 Task: Search one way flight ticket for 1 adult, 6 children, 1 infant in seat and 1 infant on lap in business from Prescott: Prescott Municipal Airport (ernest A. Love Field) to Springfield: Abraham Lincoln Capital Airport on 5-2-2023. Choice of flights is Emirates. Number of bags: 2 carry on bags. Price is upto 100000. Outbound departure time preference is 12:30.
Action: Mouse moved to (315, 306)
Screenshot: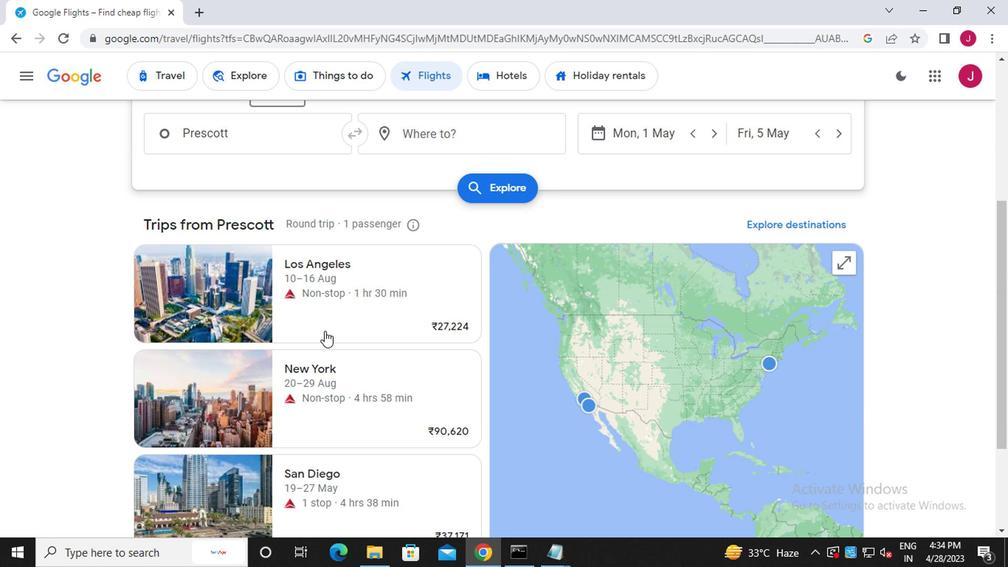 
Action: Mouse scrolled (315, 307) with delta (0, 0)
Screenshot: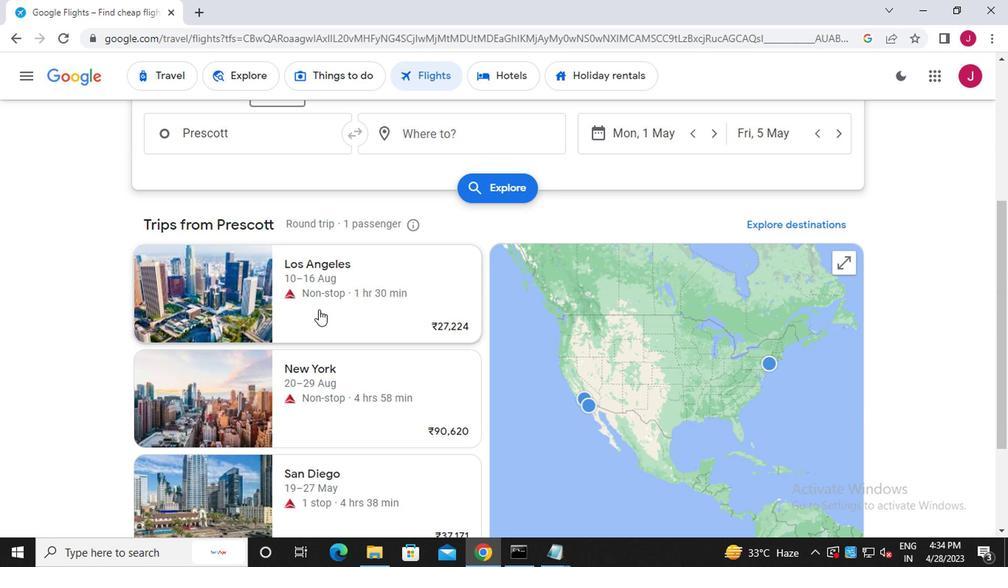 
Action: Mouse scrolled (315, 307) with delta (0, 0)
Screenshot: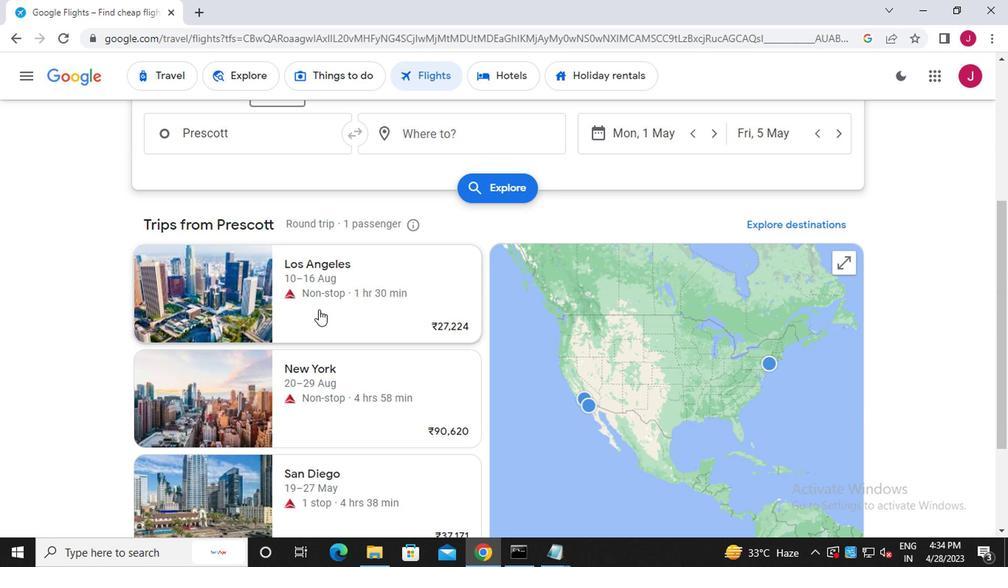 
Action: Mouse scrolled (315, 307) with delta (0, 0)
Screenshot: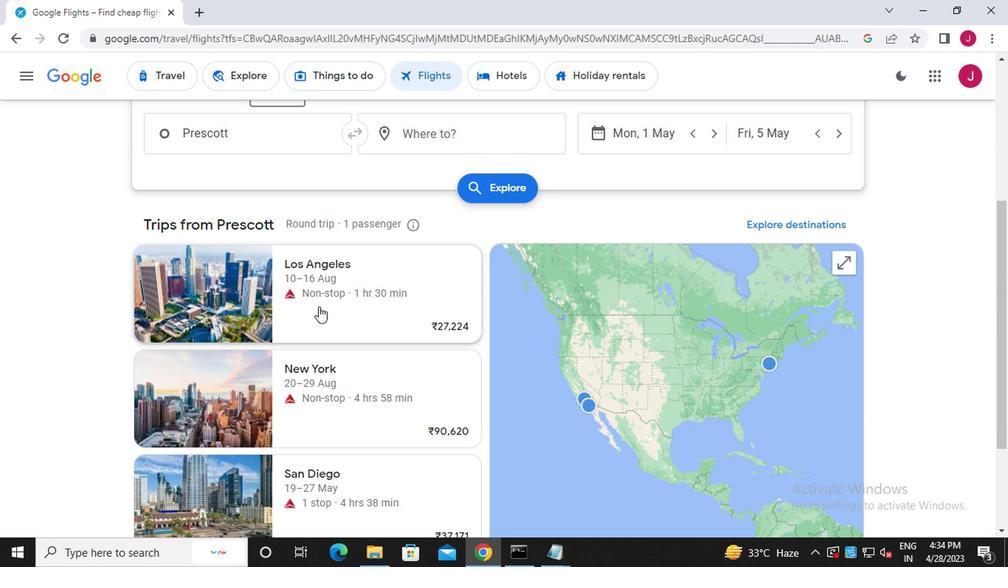 
Action: Mouse moved to (218, 313)
Screenshot: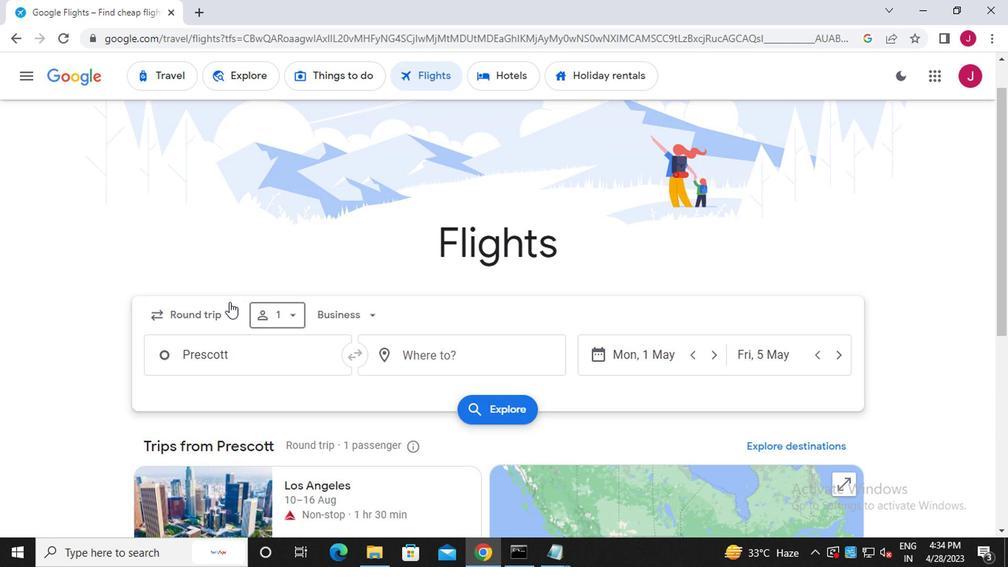 
Action: Mouse scrolled (218, 312) with delta (0, 0)
Screenshot: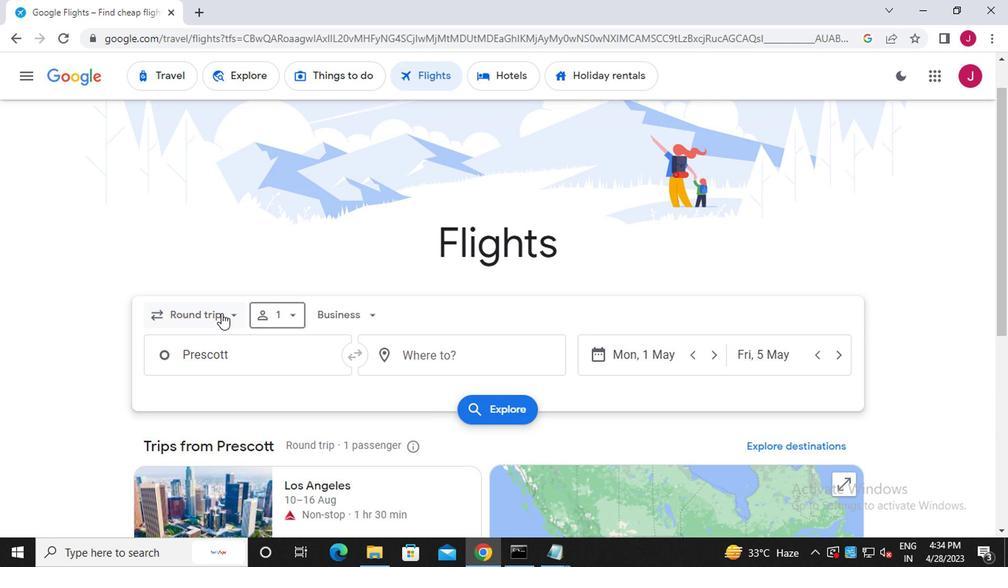 
Action: Mouse moved to (223, 245)
Screenshot: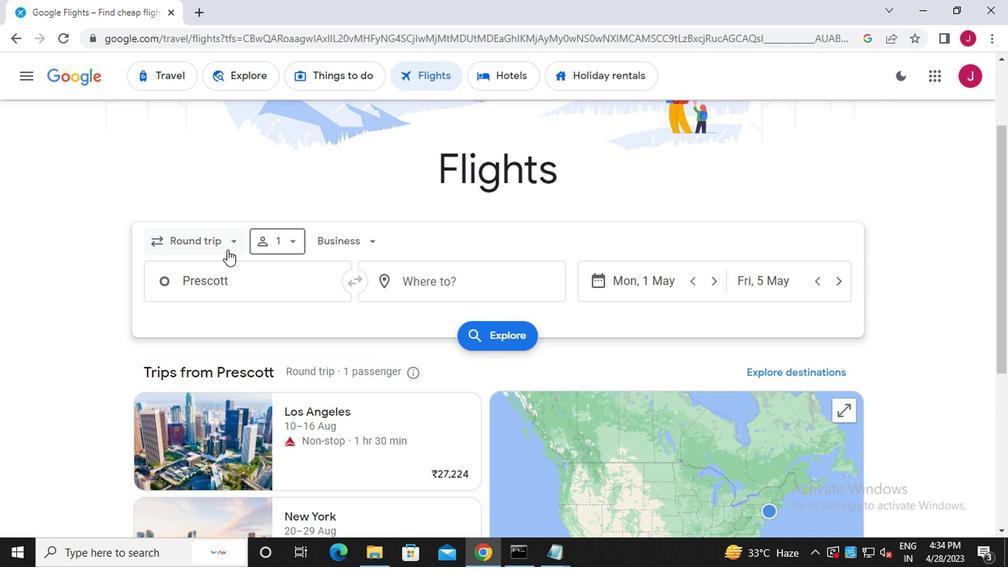 
Action: Mouse pressed left at (223, 245)
Screenshot: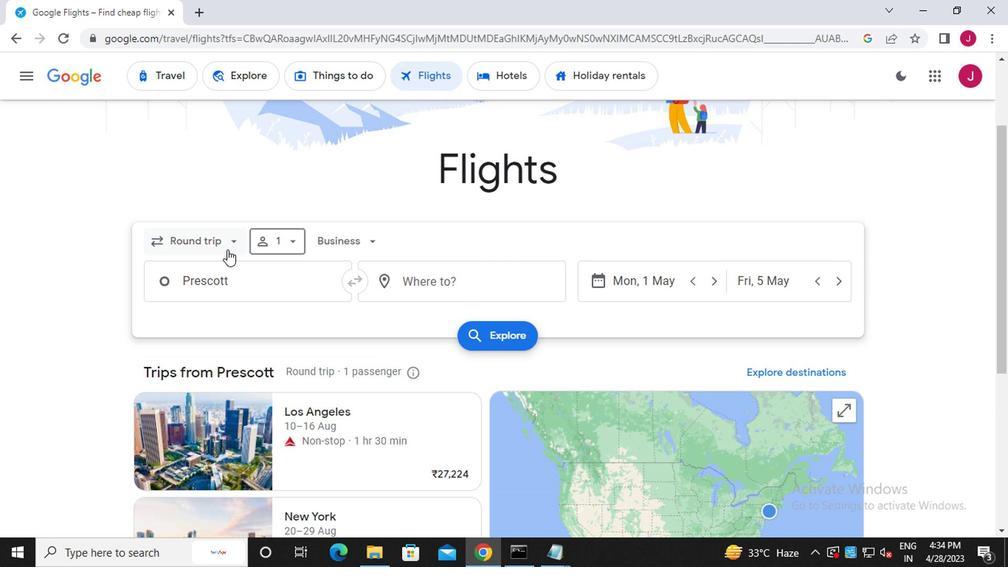
Action: Mouse moved to (221, 304)
Screenshot: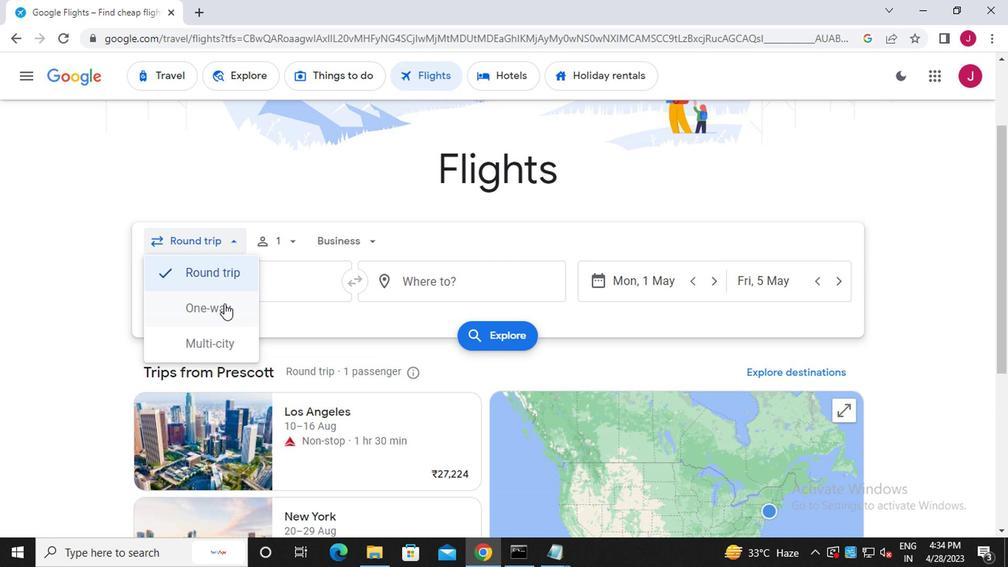 
Action: Mouse pressed left at (221, 304)
Screenshot: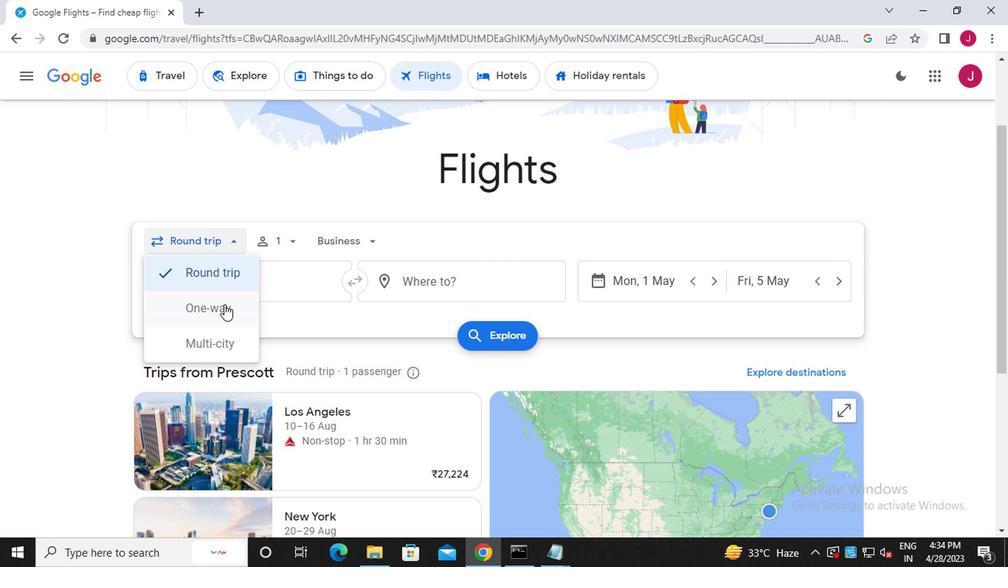 
Action: Mouse moved to (294, 244)
Screenshot: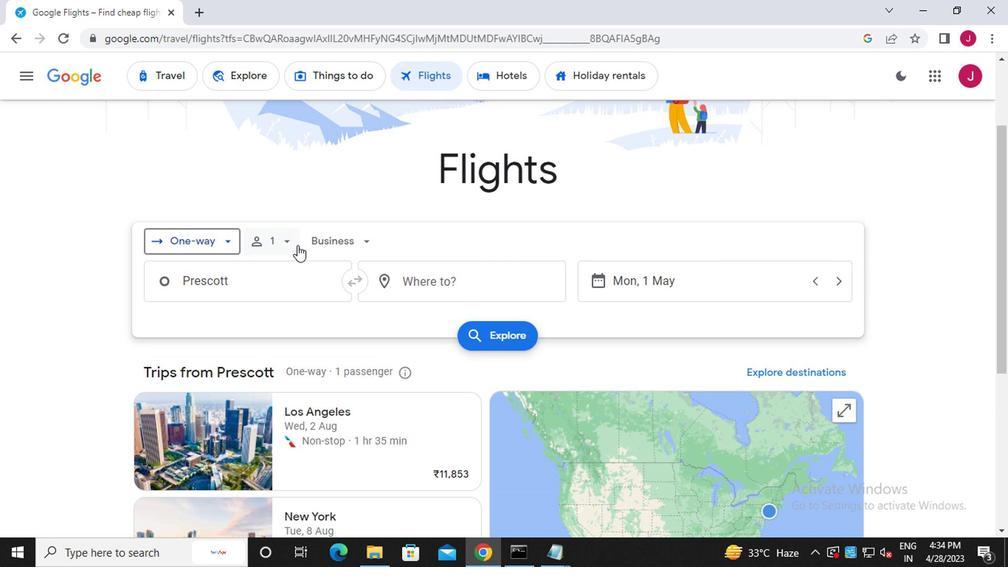 
Action: Mouse pressed left at (294, 244)
Screenshot: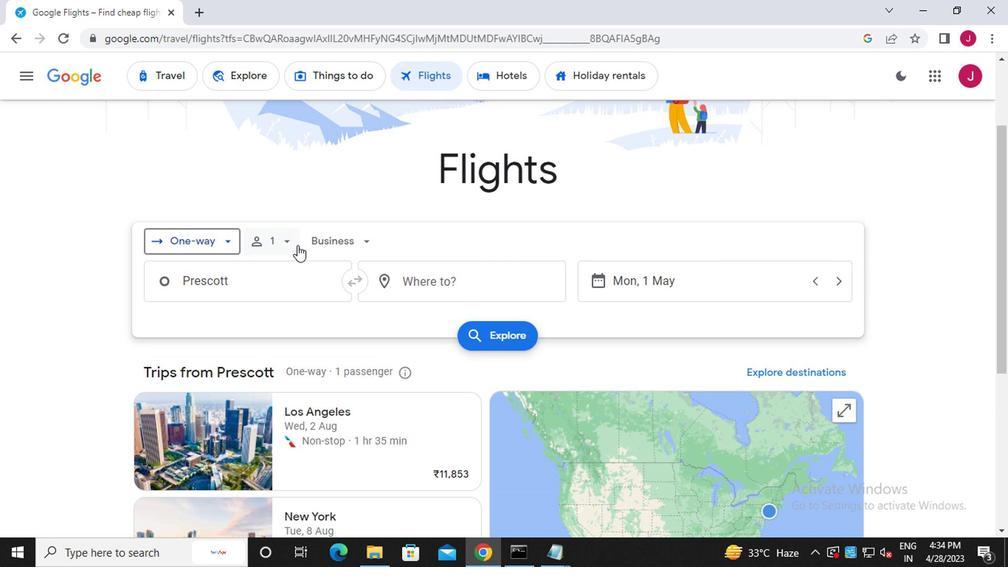 
Action: Mouse moved to (401, 317)
Screenshot: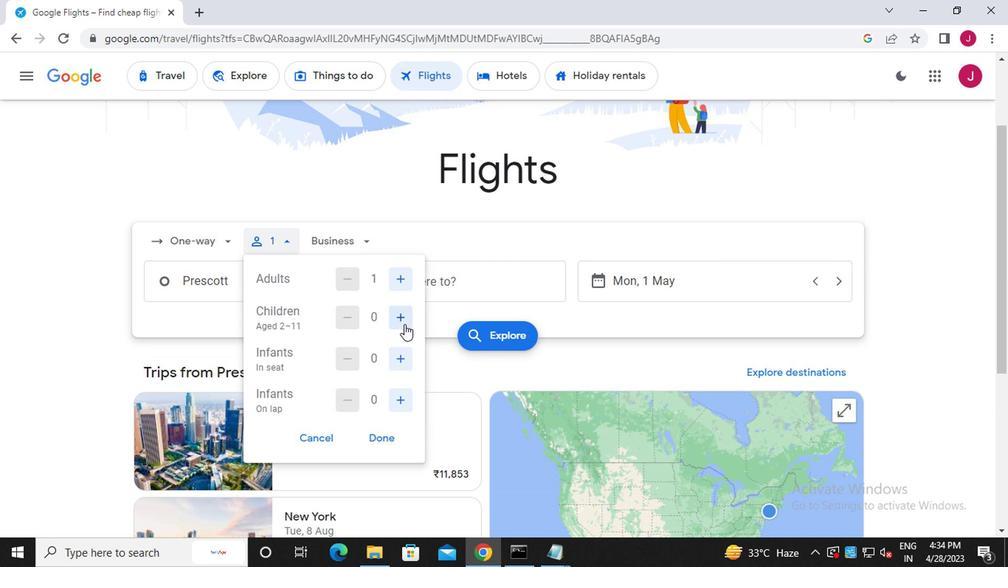 
Action: Mouse pressed left at (401, 317)
Screenshot: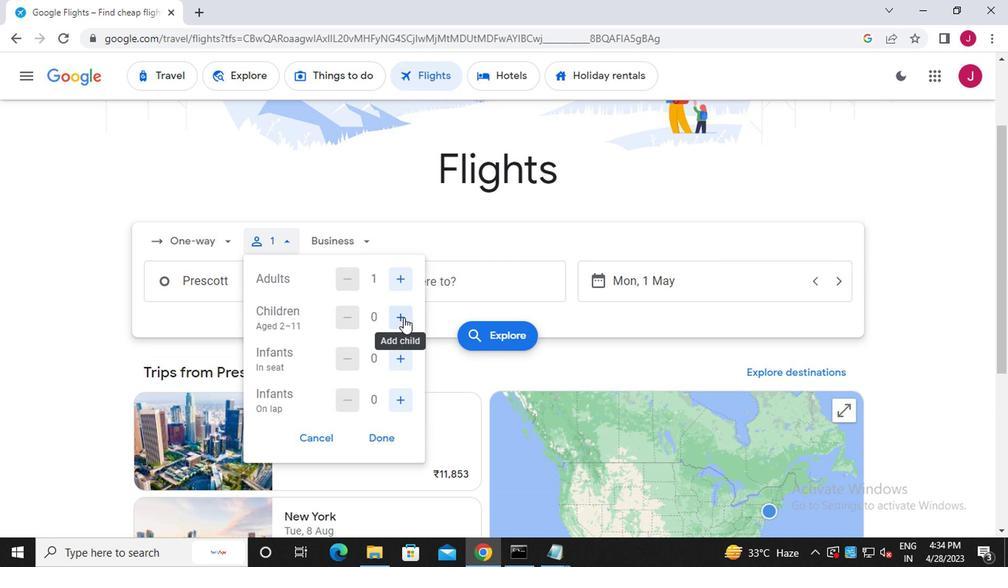 
Action: Mouse pressed left at (401, 317)
Screenshot: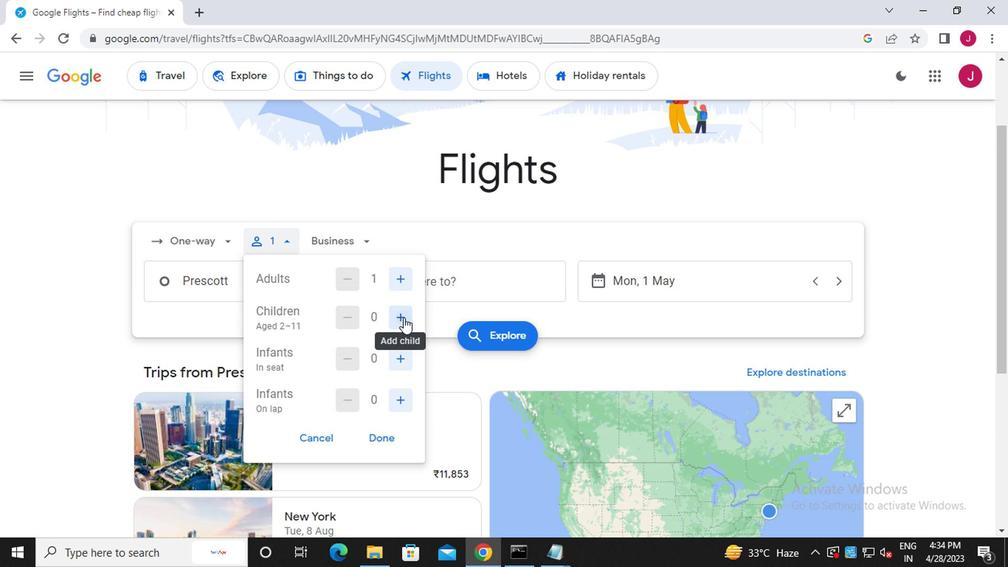
Action: Mouse pressed left at (401, 317)
Screenshot: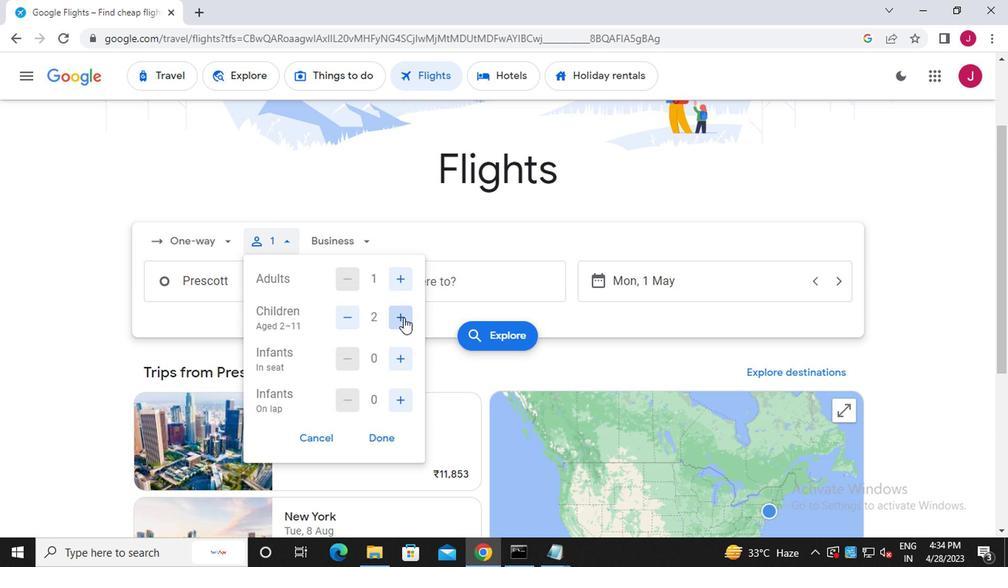 
Action: Mouse pressed left at (401, 317)
Screenshot: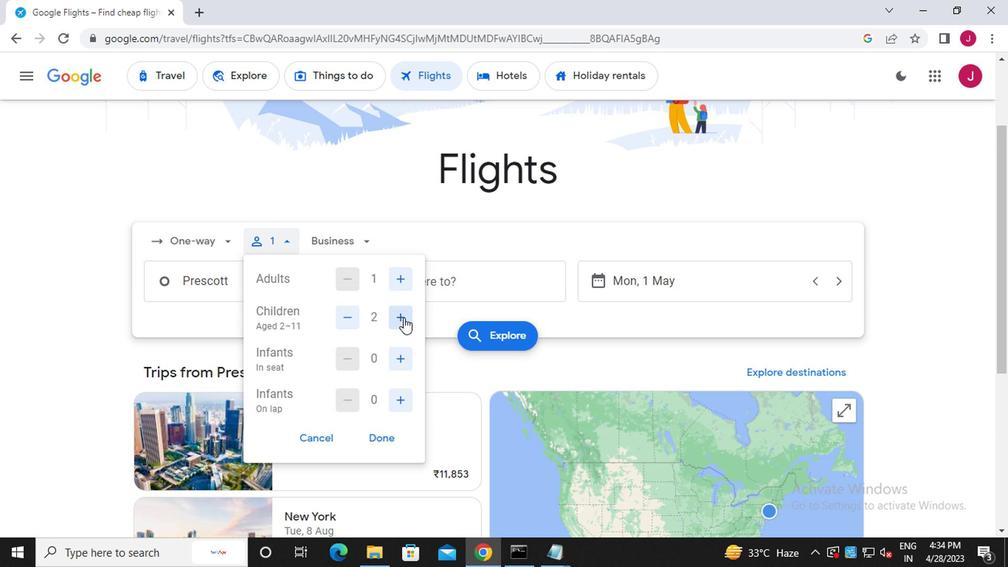 
Action: Mouse pressed left at (401, 317)
Screenshot: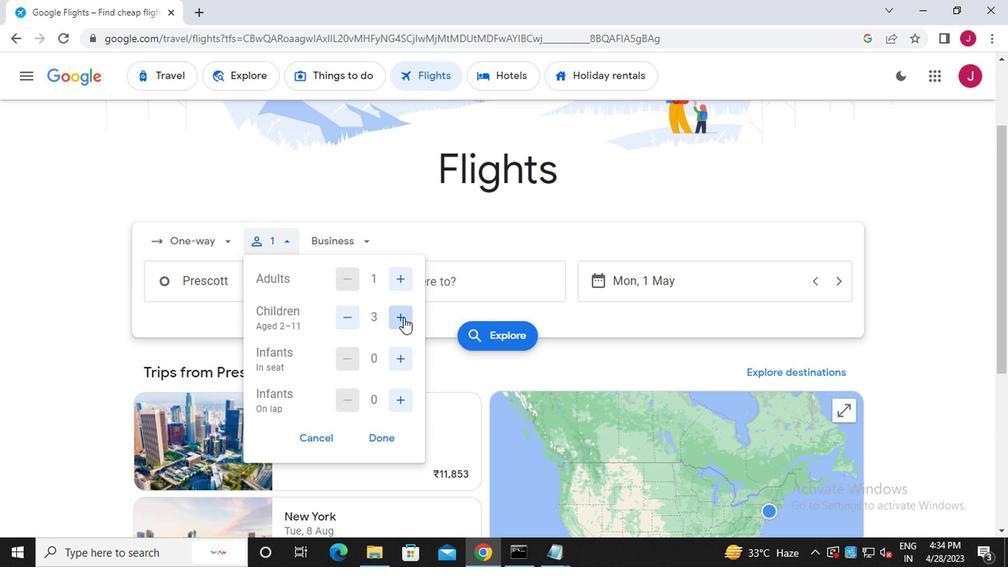 
Action: Mouse pressed left at (401, 317)
Screenshot: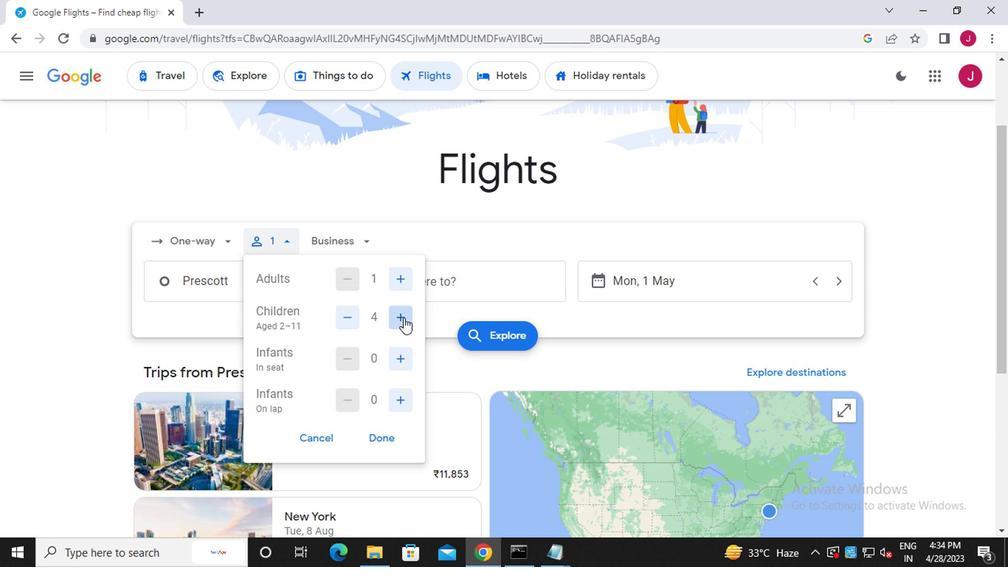 
Action: Mouse moved to (401, 361)
Screenshot: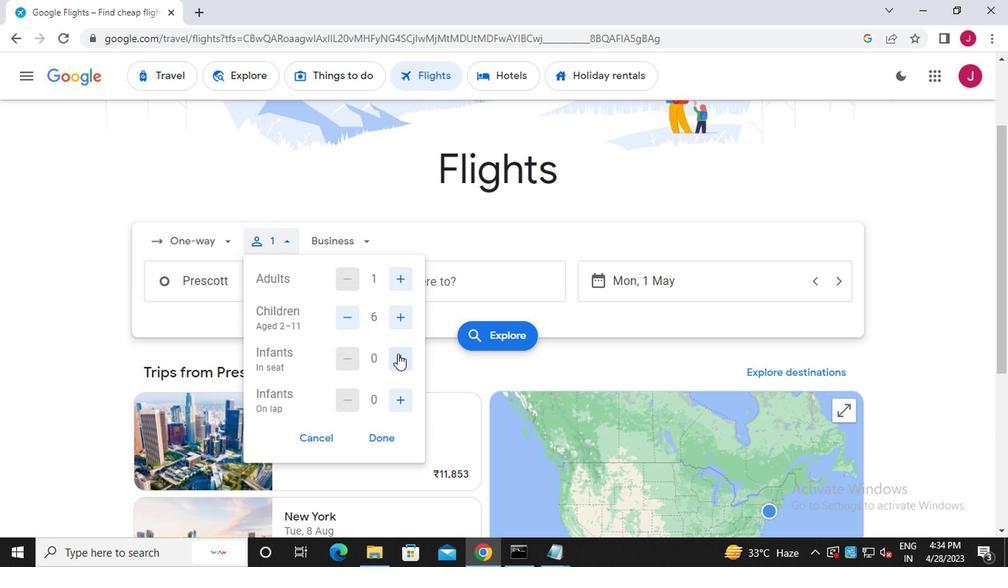 
Action: Mouse pressed left at (401, 361)
Screenshot: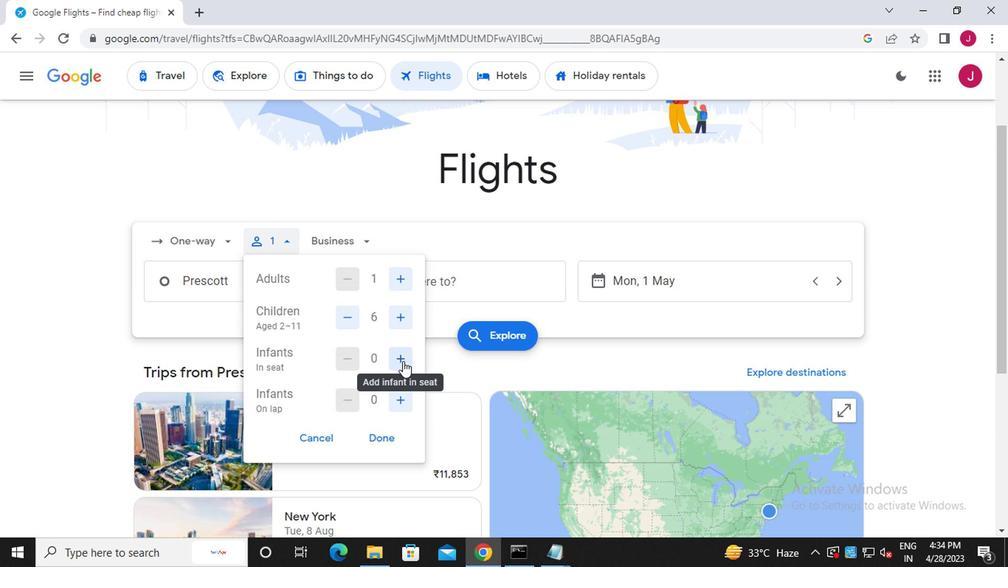 
Action: Mouse moved to (401, 403)
Screenshot: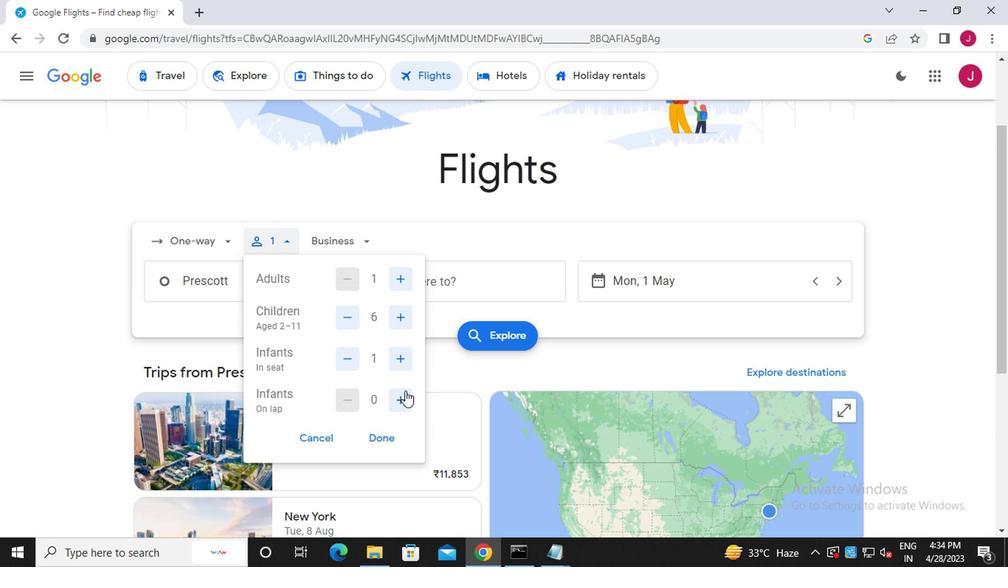 
Action: Mouse pressed left at (401, 403)
Screenshot: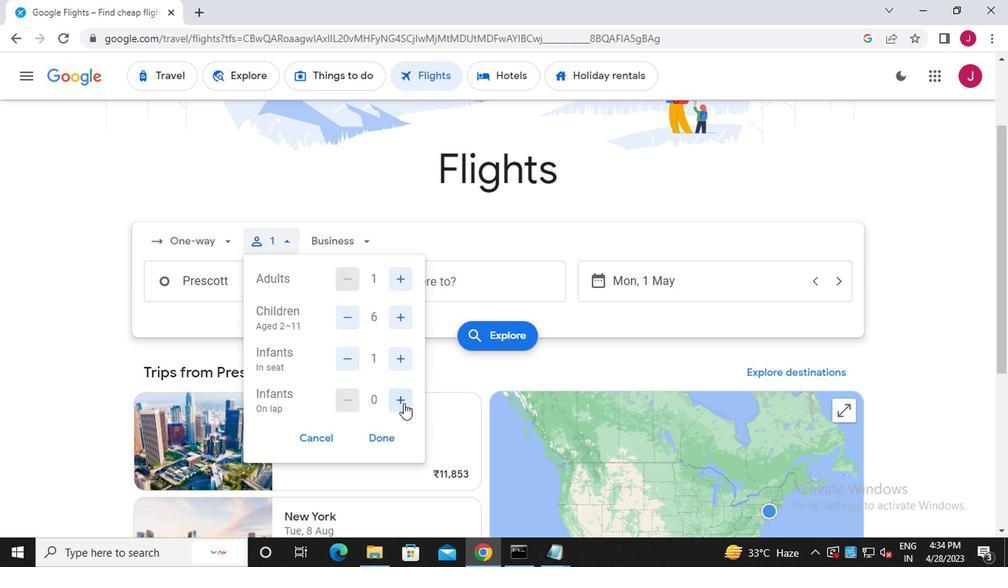 
Action: Mouse moved to (387, 436)
Screenshot: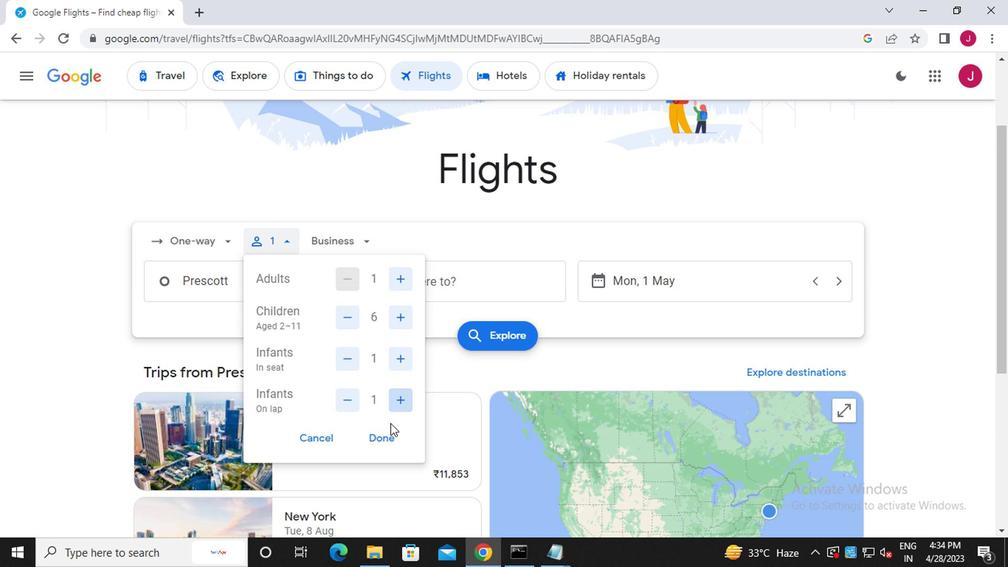 
Action: Mouse pressed left at (387, 436)
Screenshot: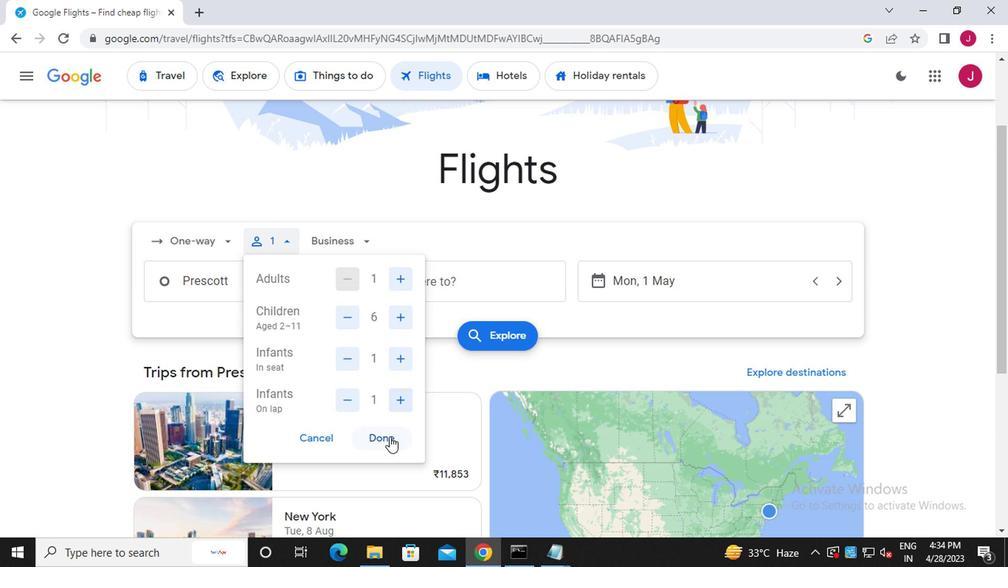 
Action: Mouse moved to (373, 242)
Screenshot: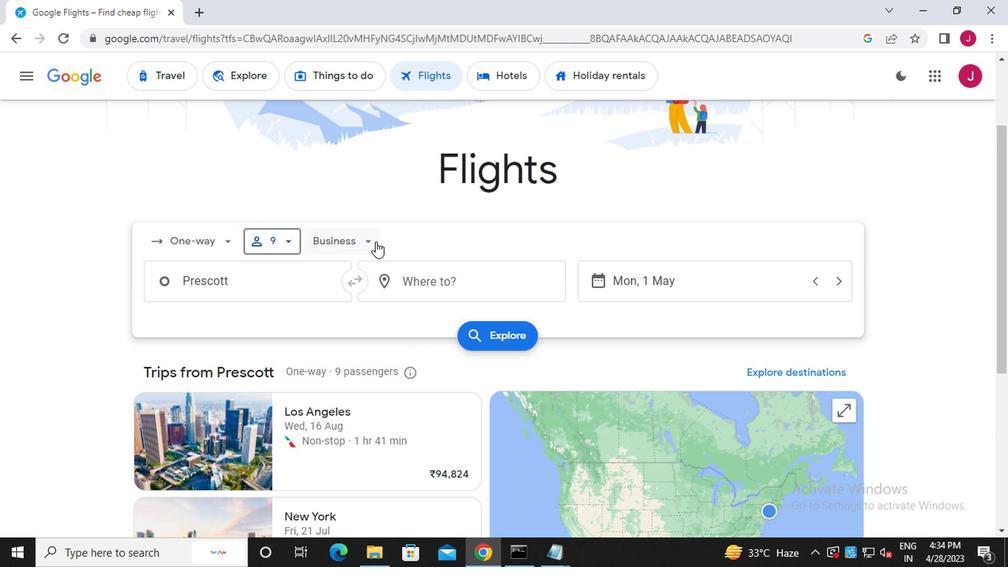 
Action: Mouse pressed left at (373, 242)
Screenshot: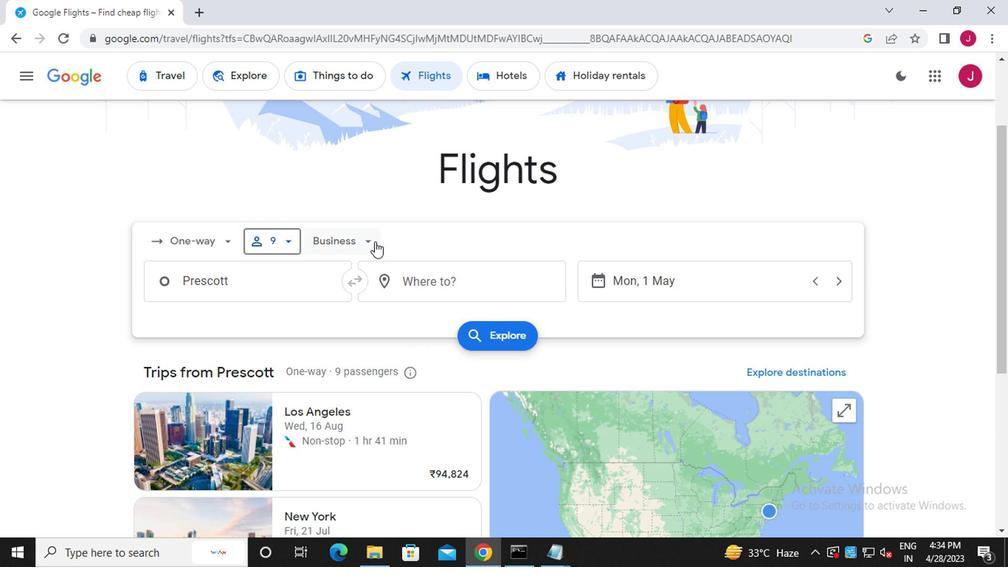 
Action: Mouse moved to (379, 342)
Screenshot: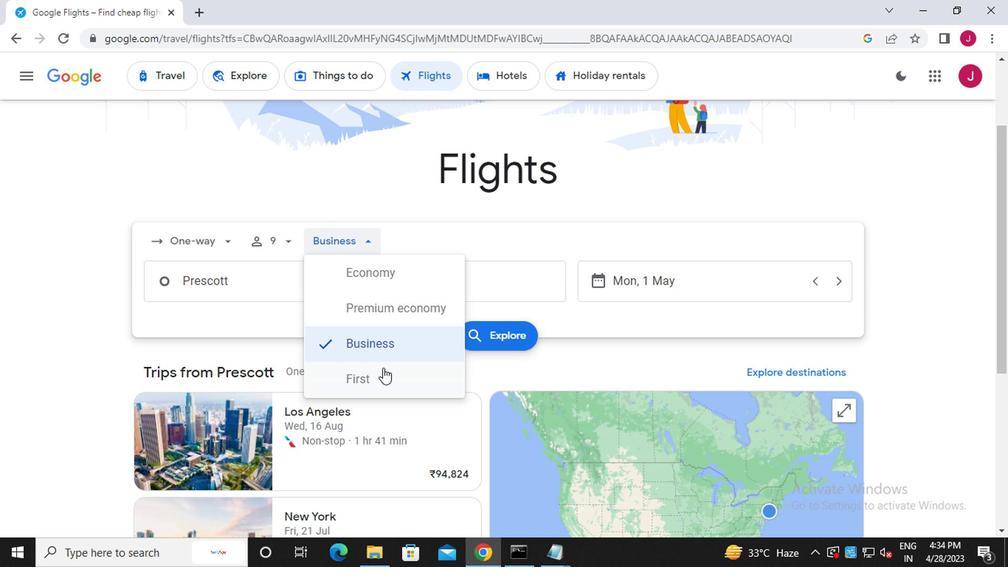 
Action: Mouse pressed left at (379, 342)
Screenshot: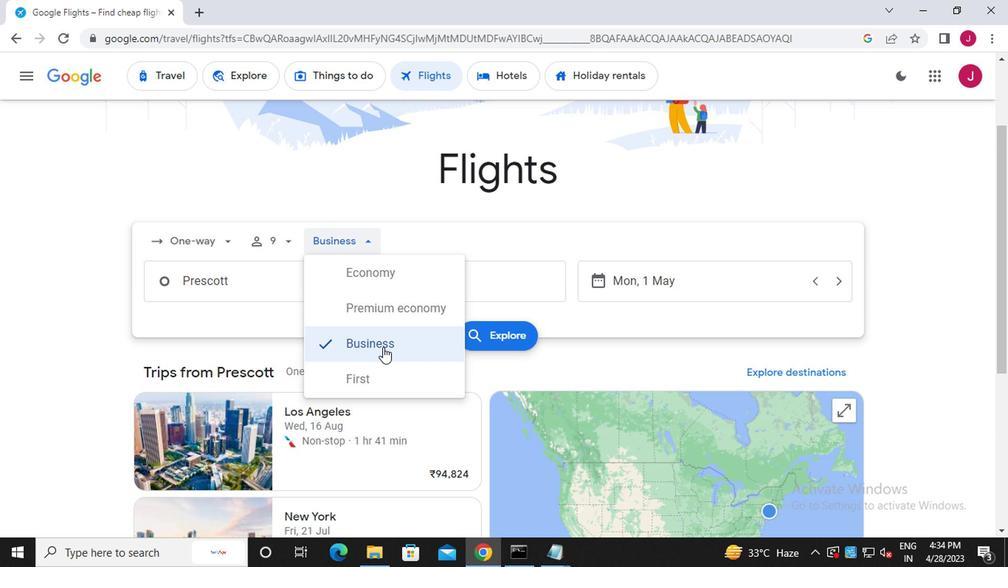 
Action: Mouse moved to (308, 288)
Screenshot: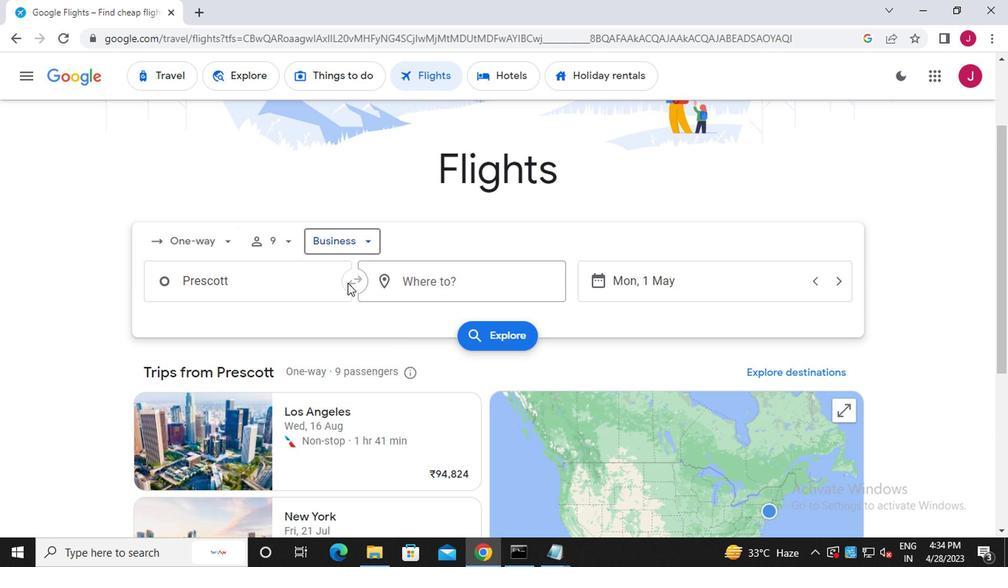
Action: Mouse pressed left at (308, 288)
Screenshot: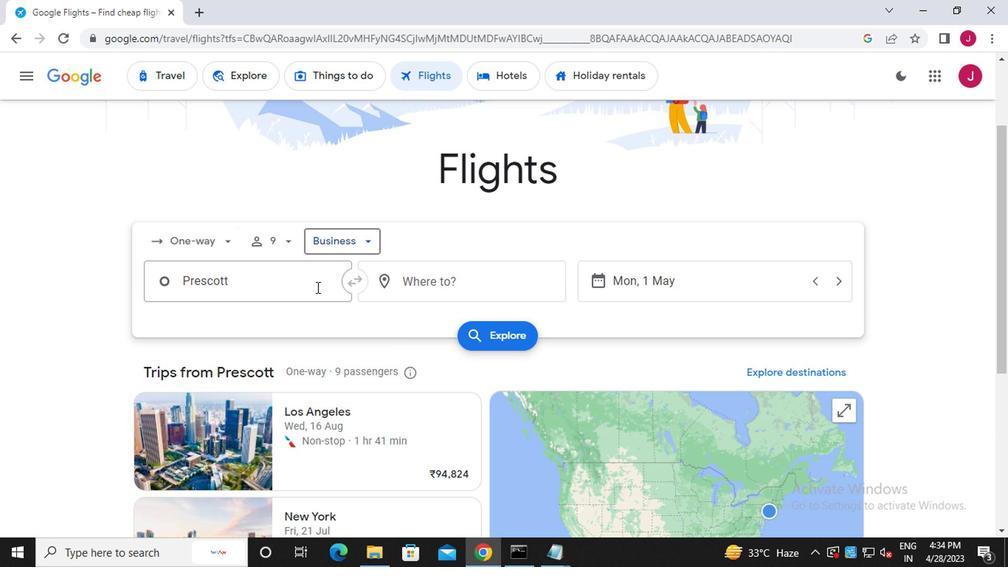 
Action: Mouse moved to (308, 288)
Screenshot: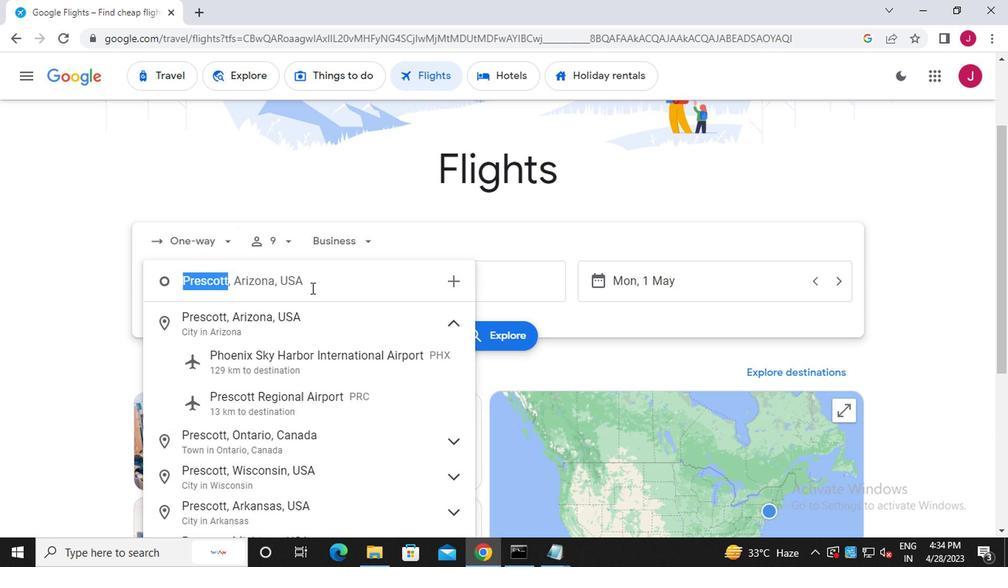 
Action: Key pressed prescott
Screenshot: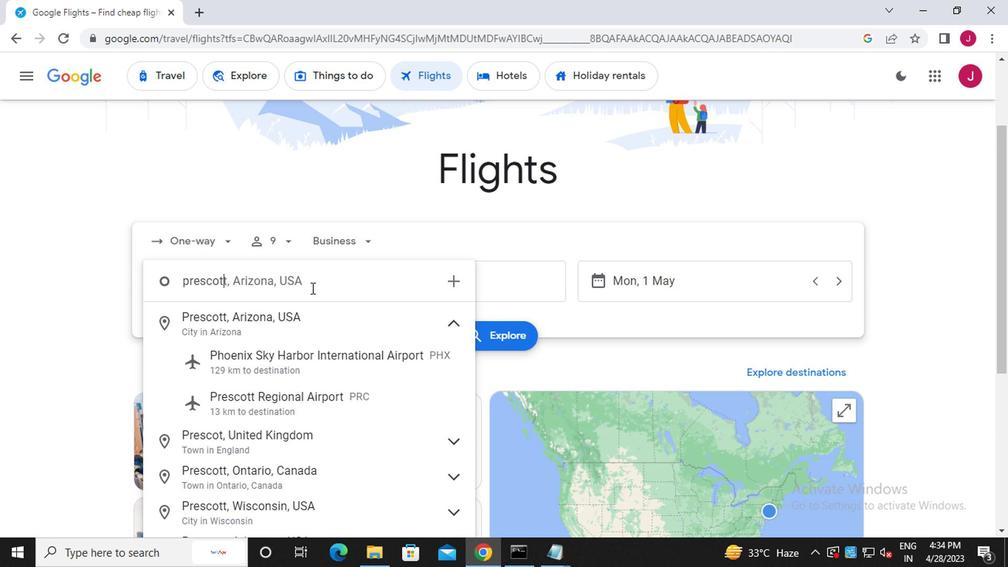 
Action: Mouse moved to (302, 324)
Screenshot: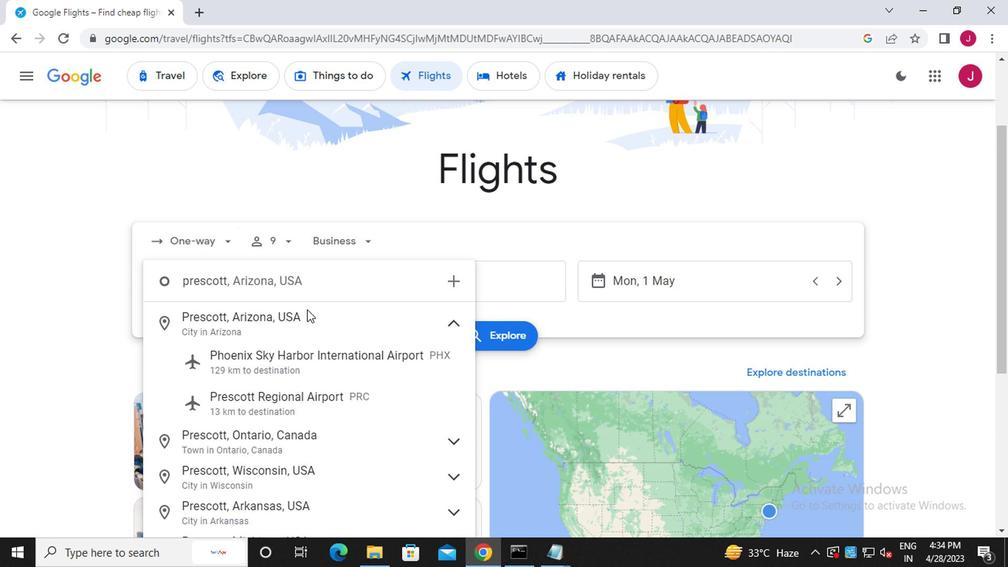 
Action: Mouse scrolled (302, 323) with delta (0, 0)
Screenshot: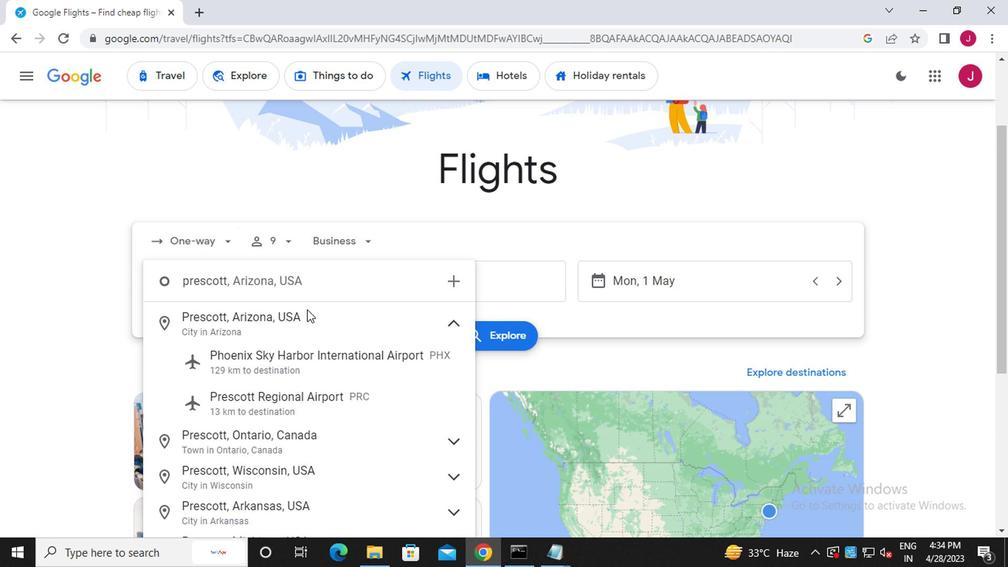 
Action: Mouse moved to (302, 326)
Screenshot: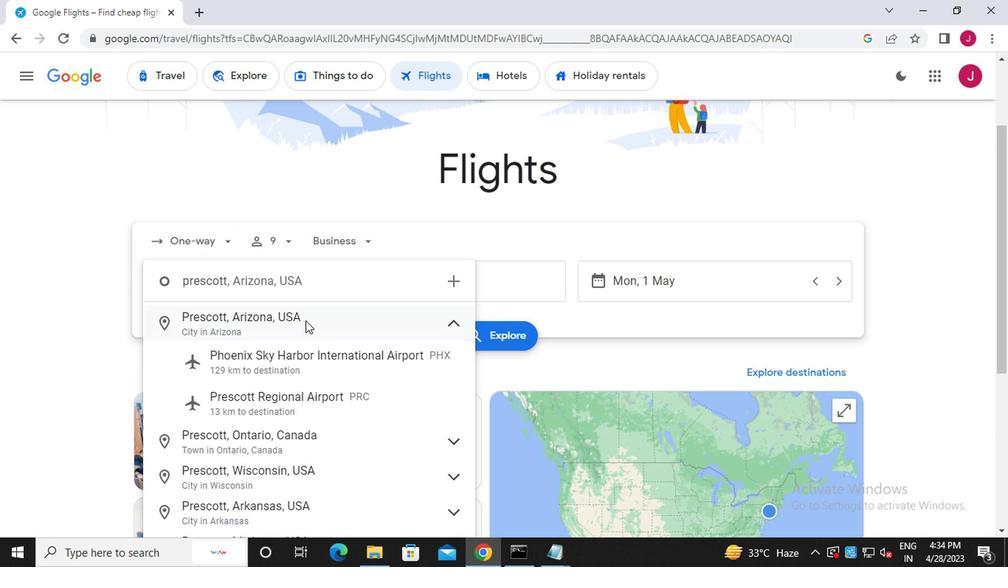 
Action: Mouse scrolled (302, 325) with delta (0, 0)
Screenshot: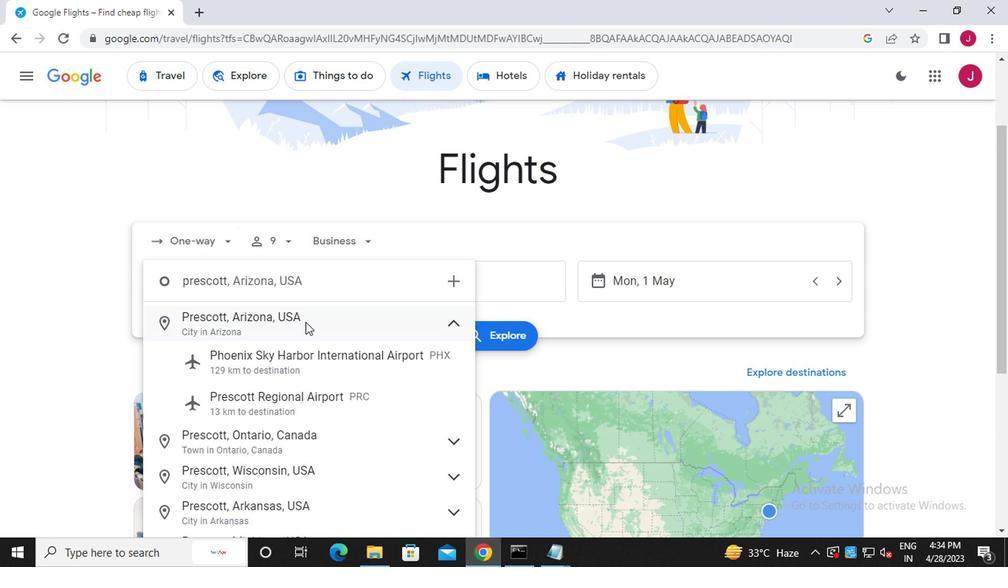 
Action: Mouse moved to (274, 348)
Screenshot: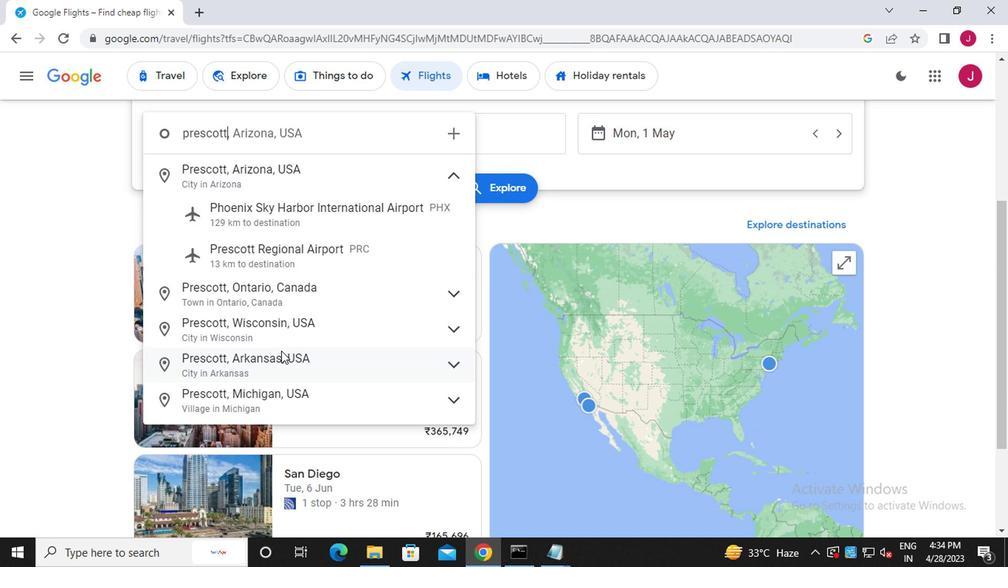 
Action: Mouse scrolled (274, 349) with delta (0, 1)
Screenshot: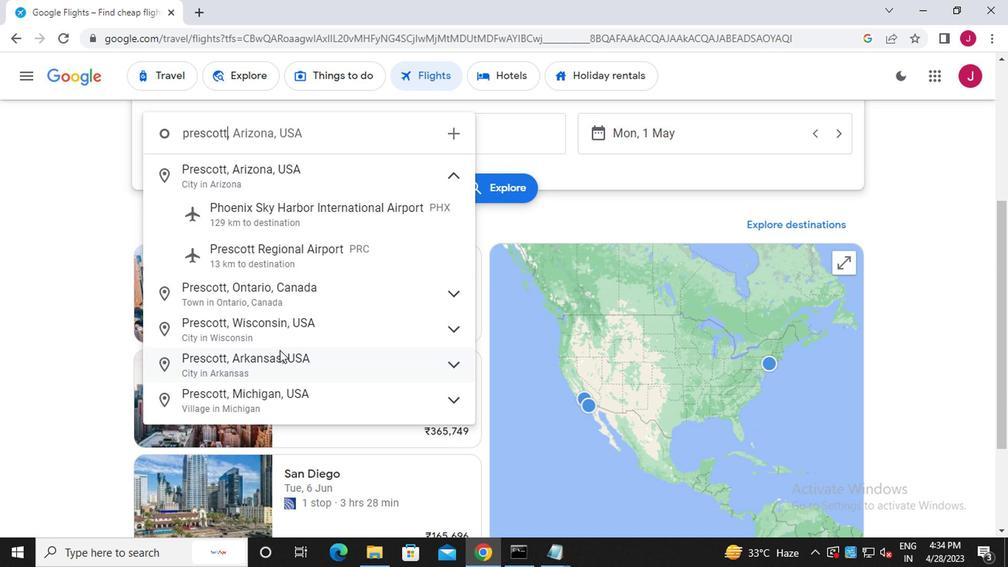 
Action: Mouse moved to (357, 216)
Screenshot: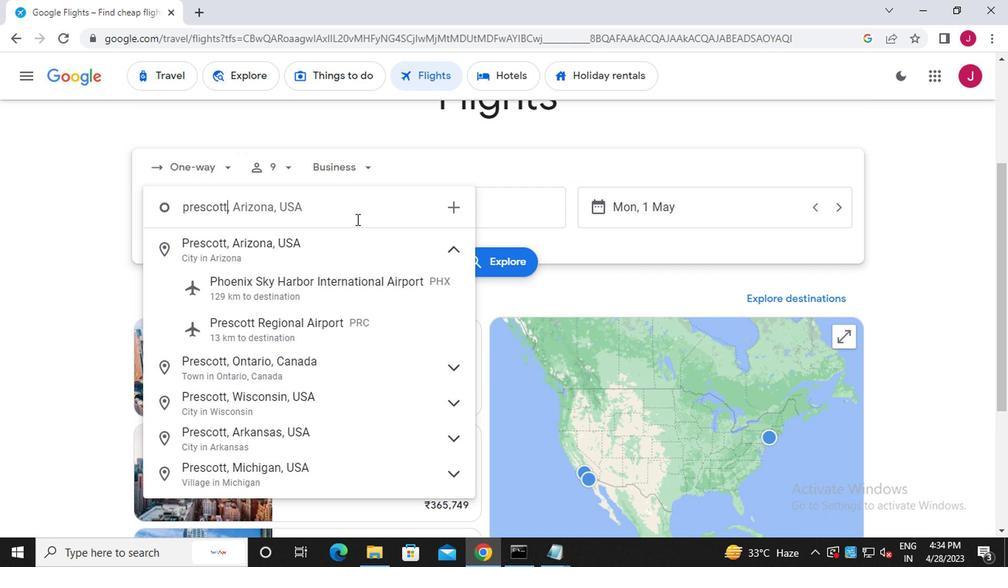 
Action: Key pressed <Key.enter>
Screenshot: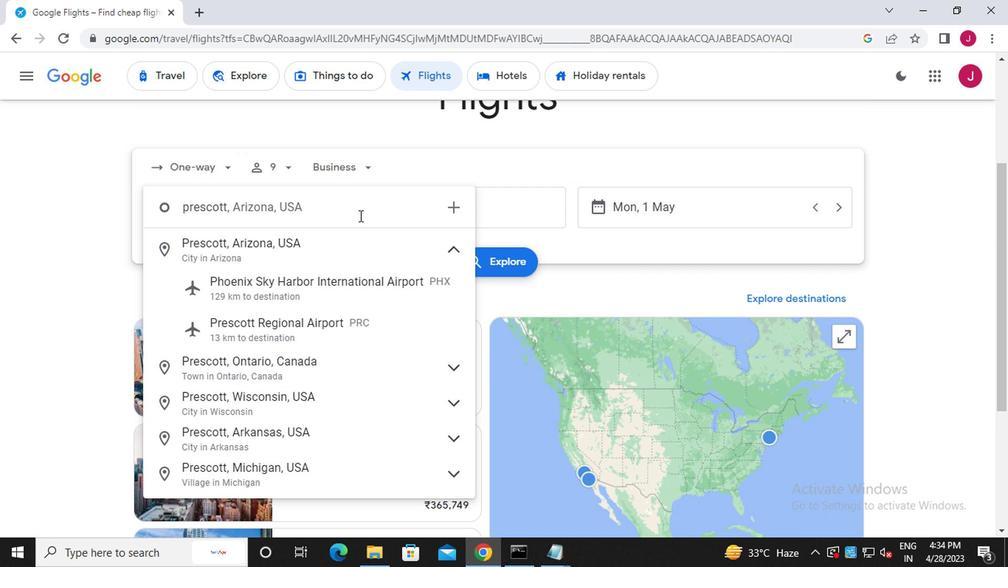
Action: Mouse moved to (427, 210)
Screenshot: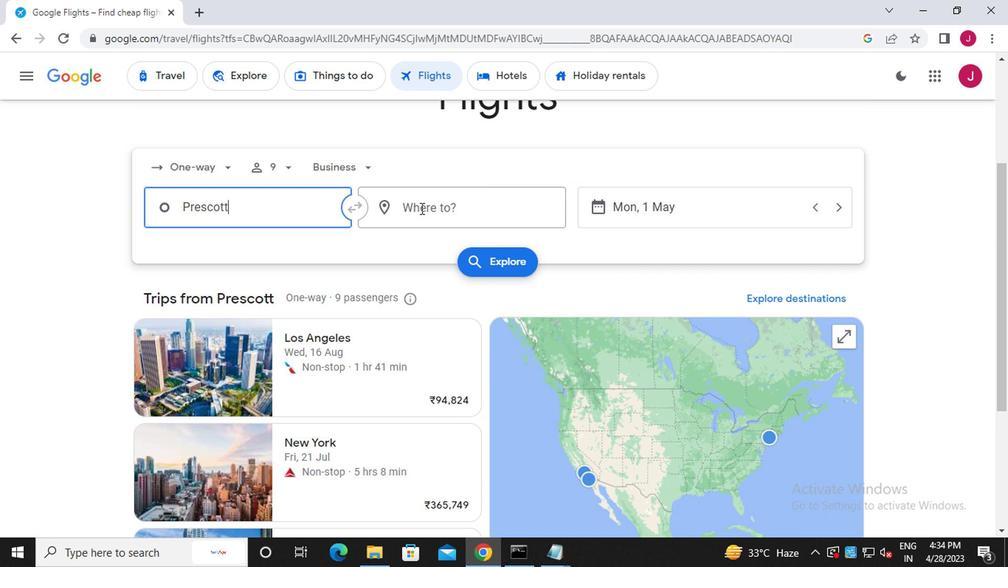 
Action: Mouse pressed left at (427, 210)
Screenshot: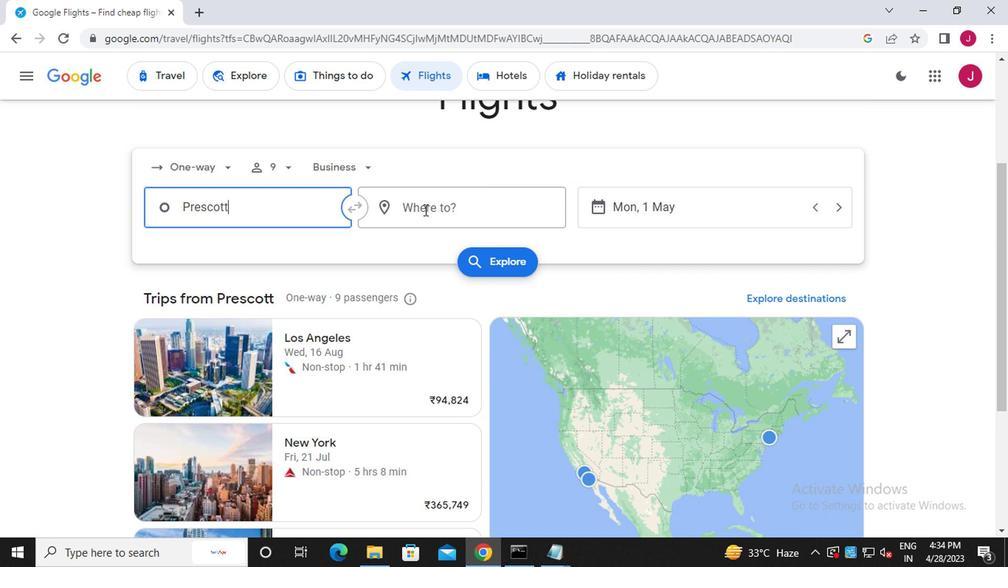 
Action: Mouse moved to (428, 210)
Screenshot: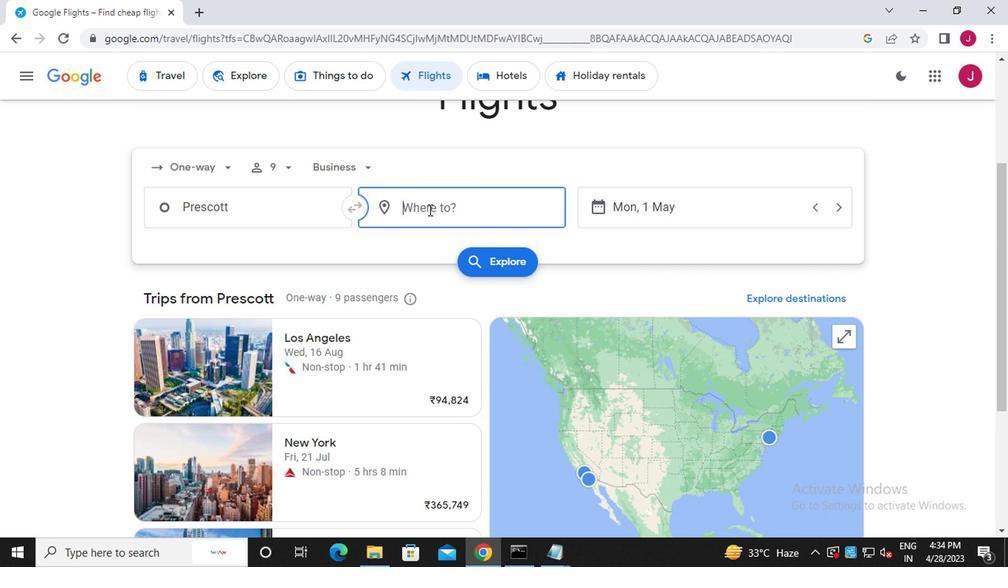 
Action: Key pressed springfield<Key.space>
Screenshot: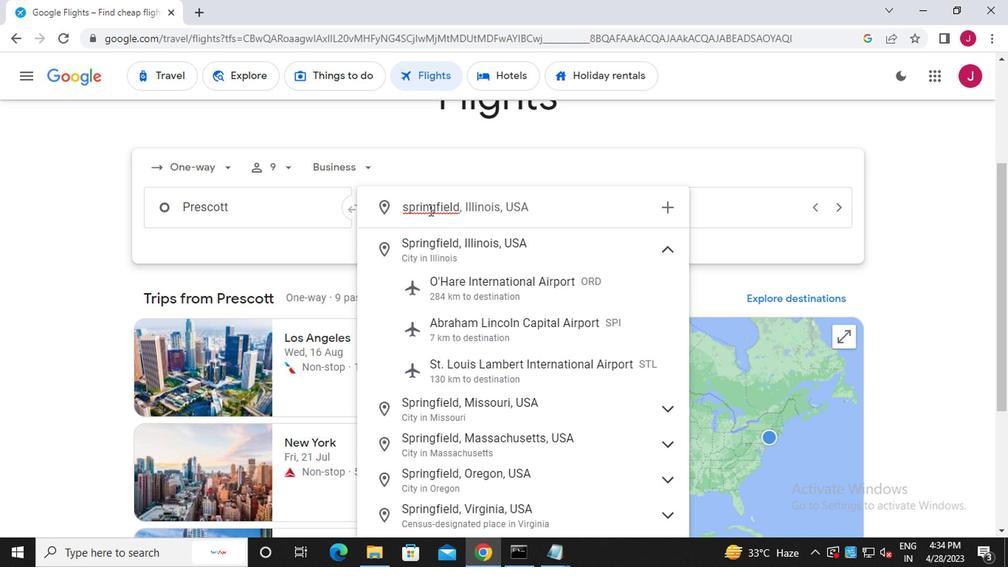 
Action: Mouse moved to (458, 331)
Screenshot: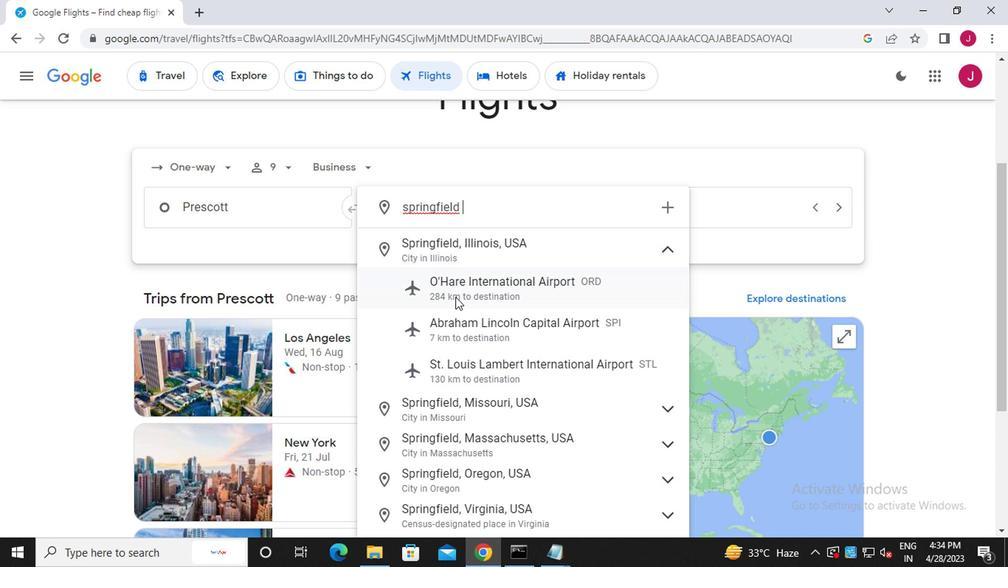 
Action: Mouse pressed left at (458, 331)
Screenshot: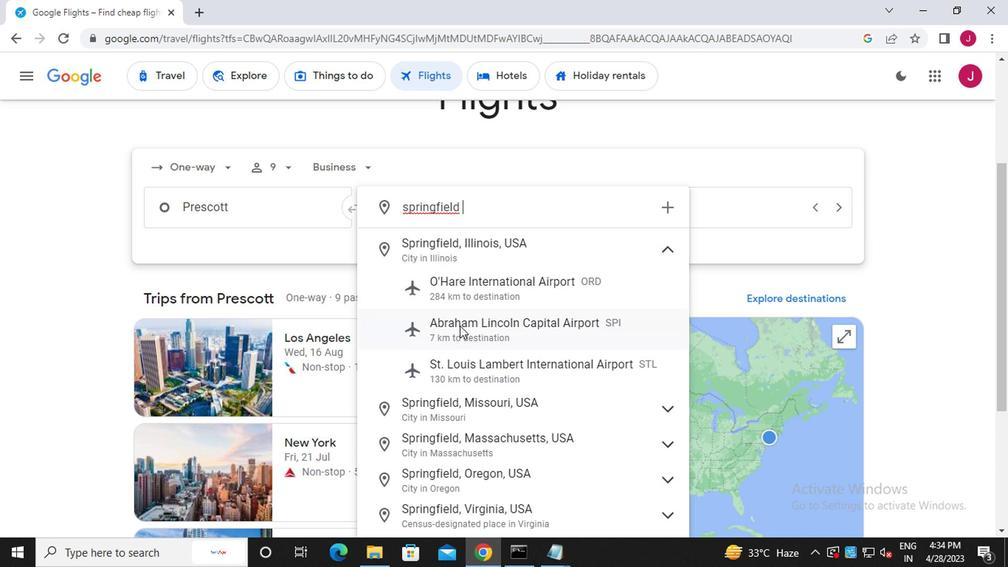 
Action: Mouse moved to (662, 215)
Screenshot: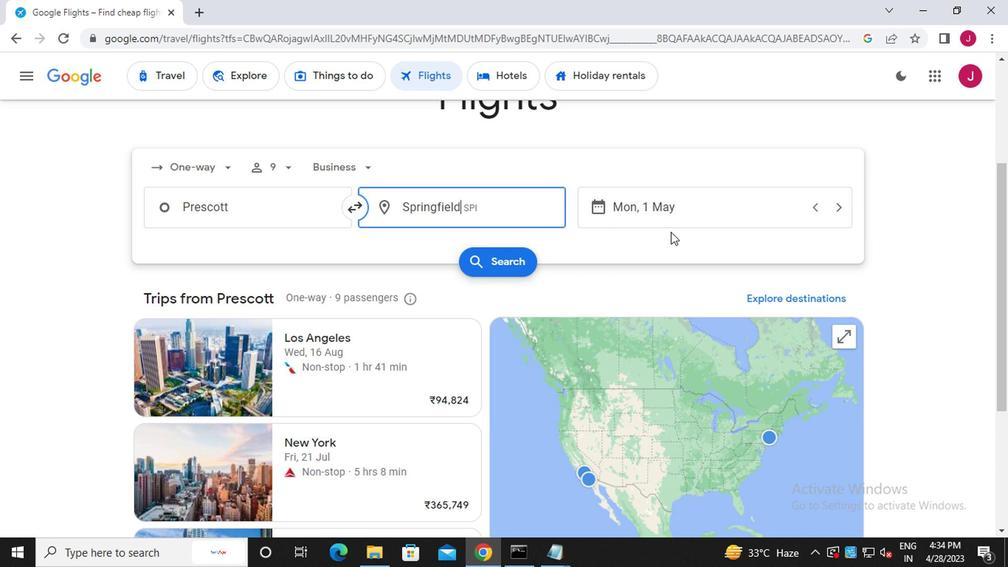 
Action: Mouse pressed left at (662, 215)
Screenshot: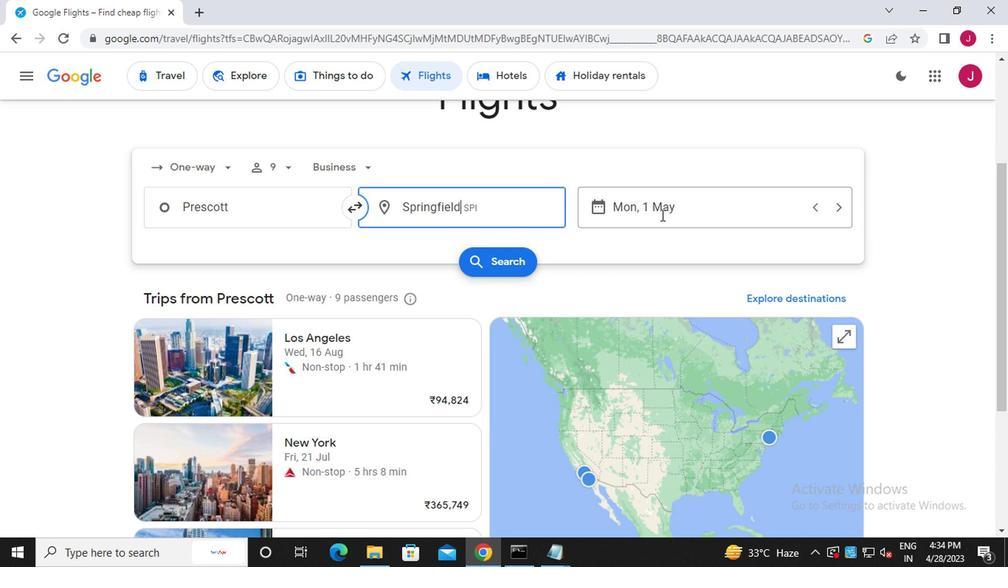 
Action: Mouse moved to (687, 259)
Screenshot: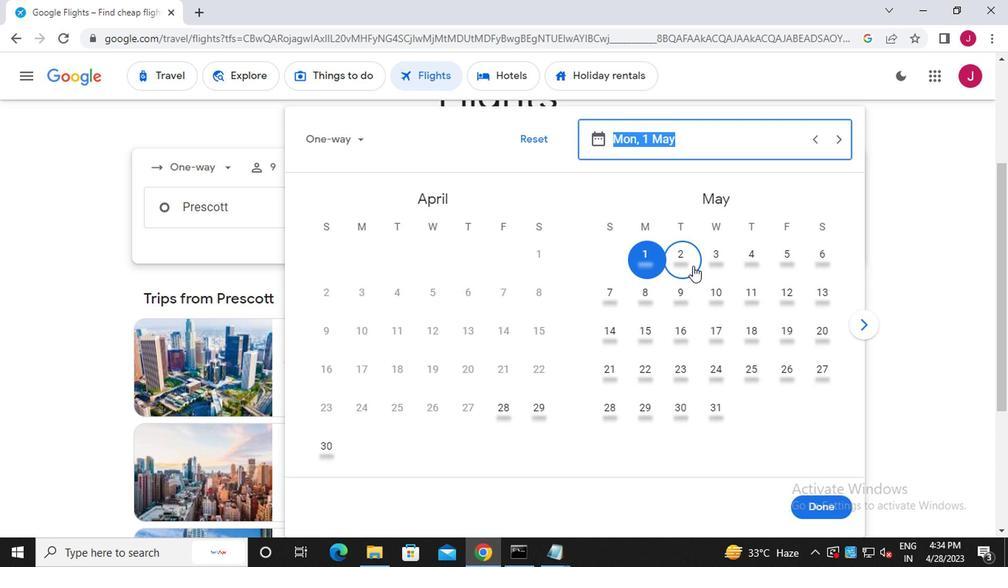 
Action: Mouse pressed left at (687, 259)
Screenshot: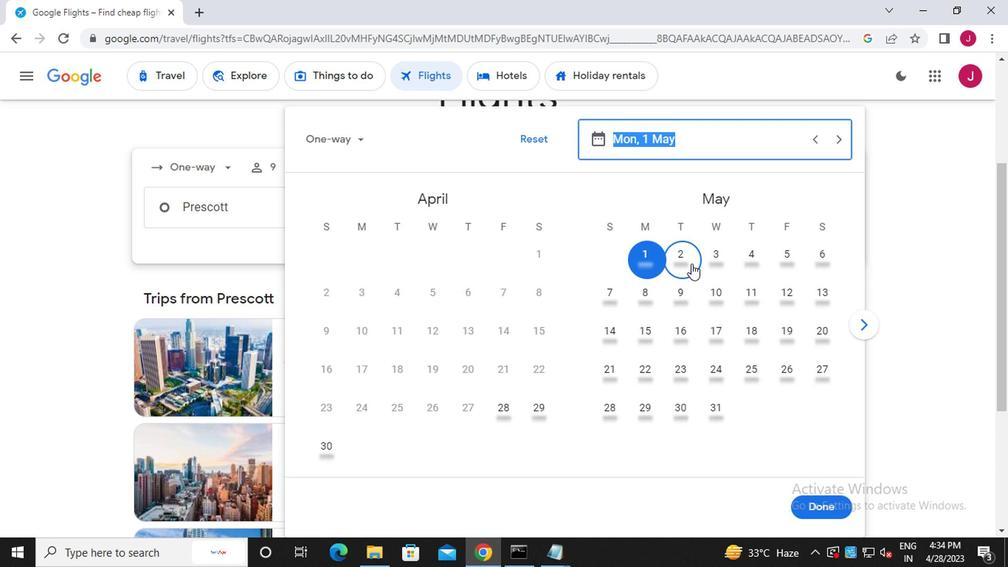 
Action: Mouse moved to (829, 506)
Screenshot: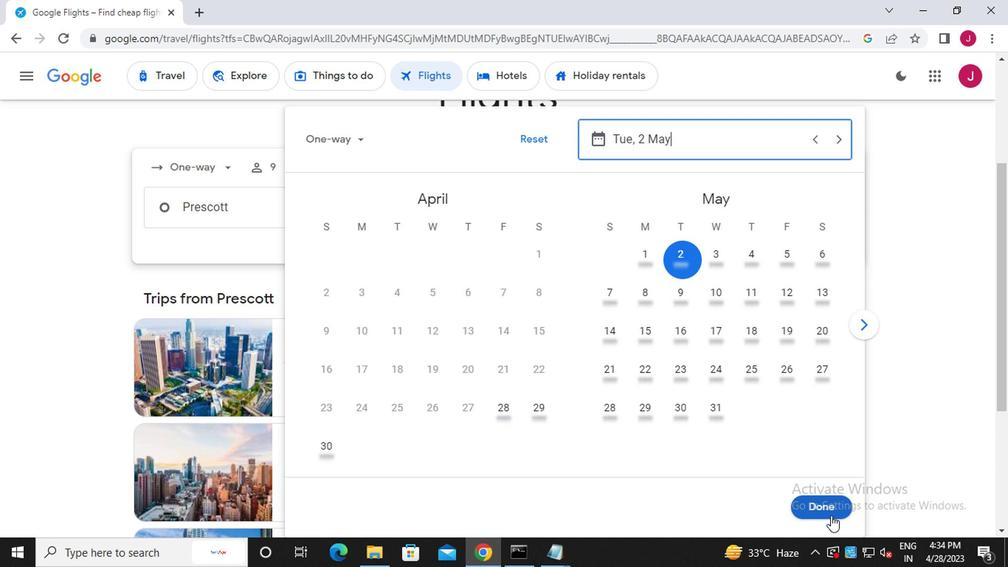 
Action: Mouse pressed left at (829, 506)
Screenshot: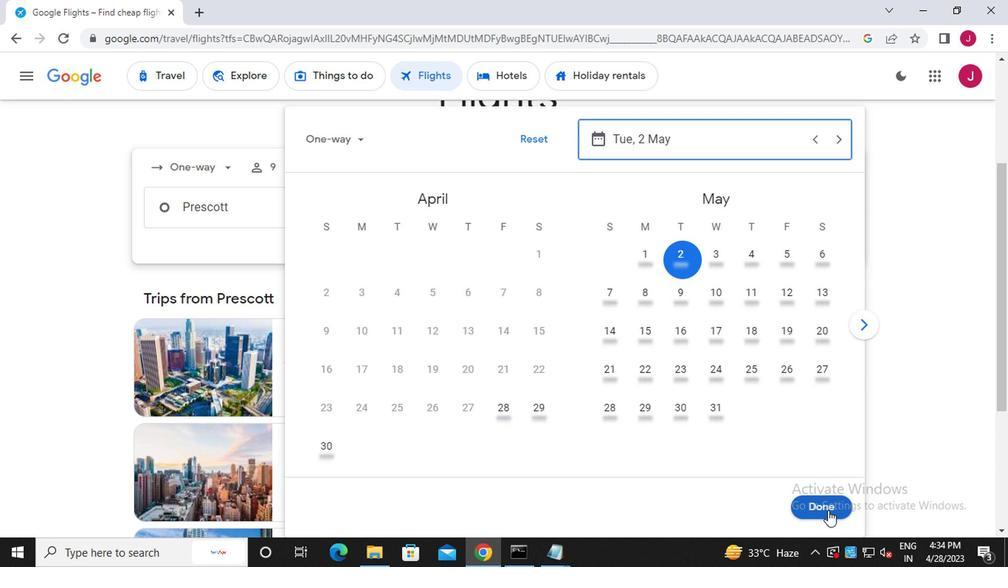
Action: Mouse moved to (511, 261)
Screenshot: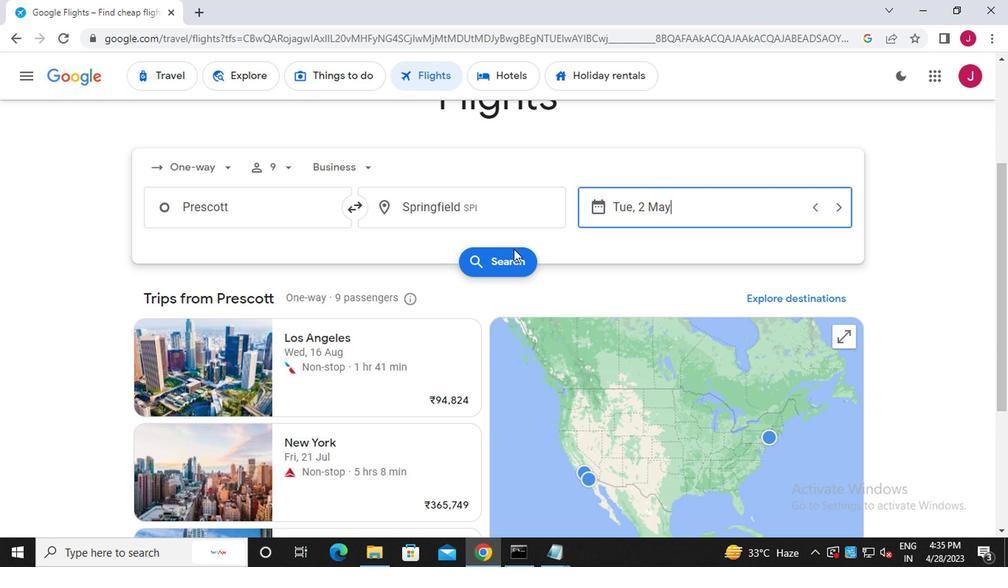 
Action: Mouse pressed left at (511, 261)
Screenshot: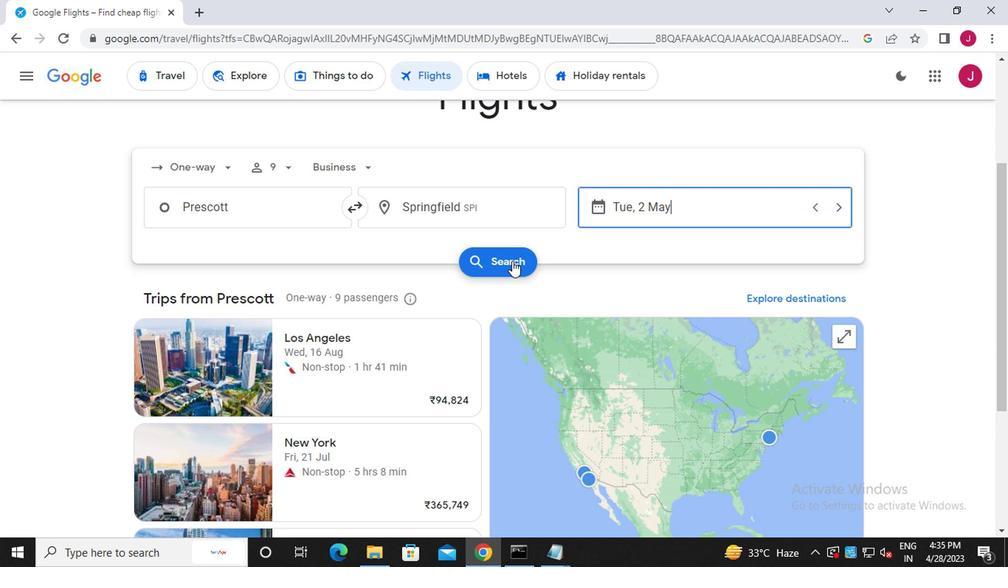 
Action: Mouse moved to (176, 214)
Screenshot: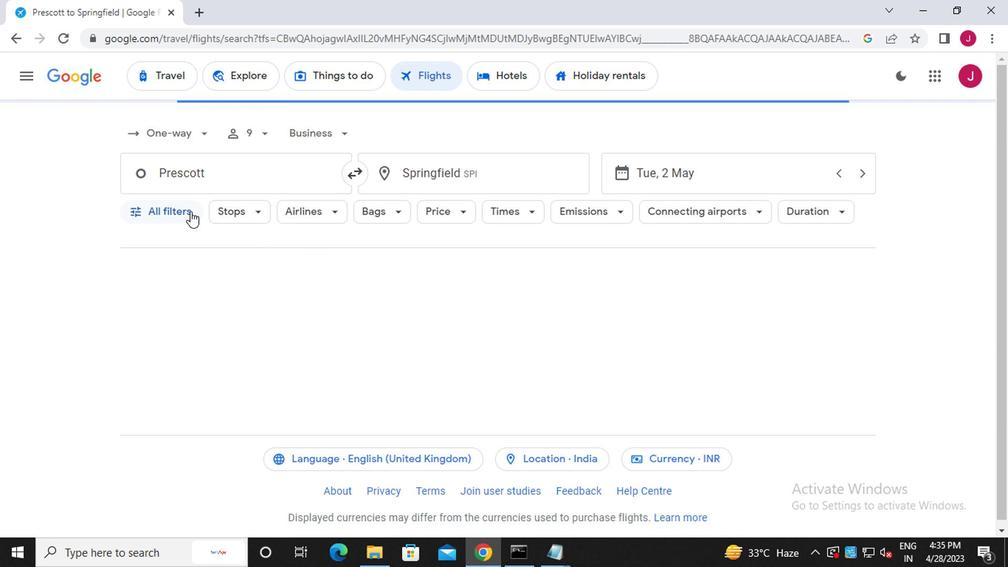 
Action: Mouse pressed left at (176, 214)
Screenshot: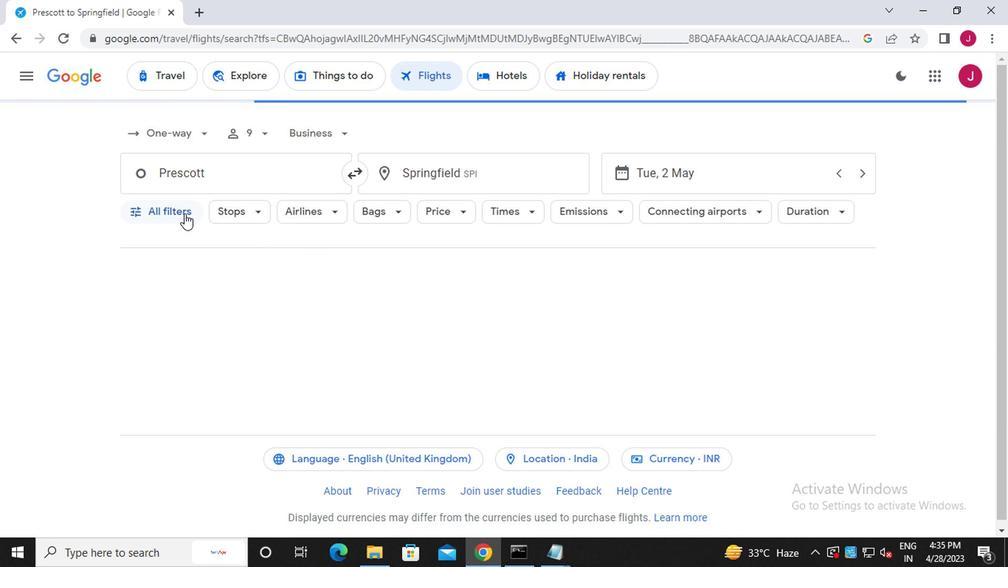 
Action: Mouse moved to (305, 295)
Screenshot: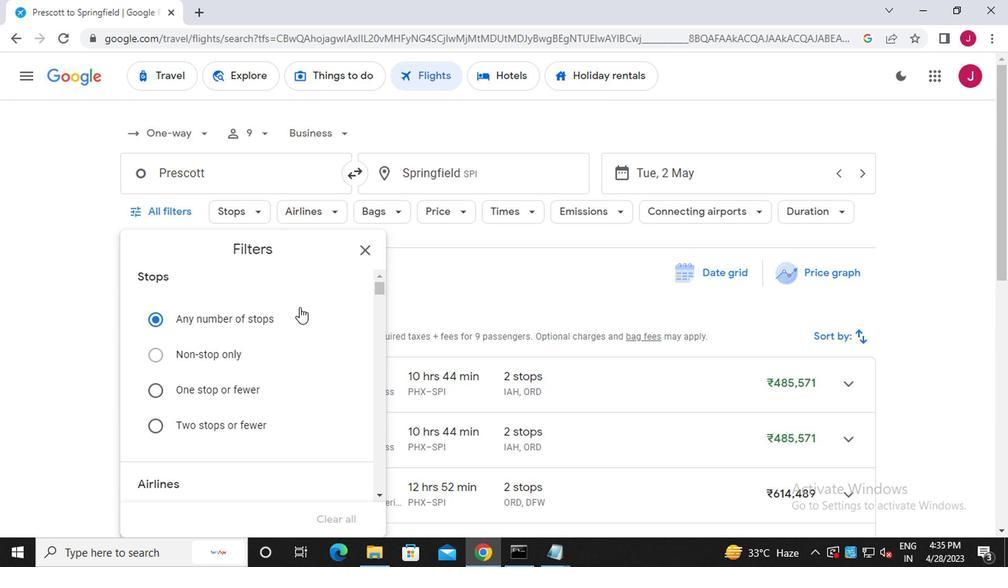 
Action: Mouse scrolled (305, 294) with delta (0, -1)
Screenshot: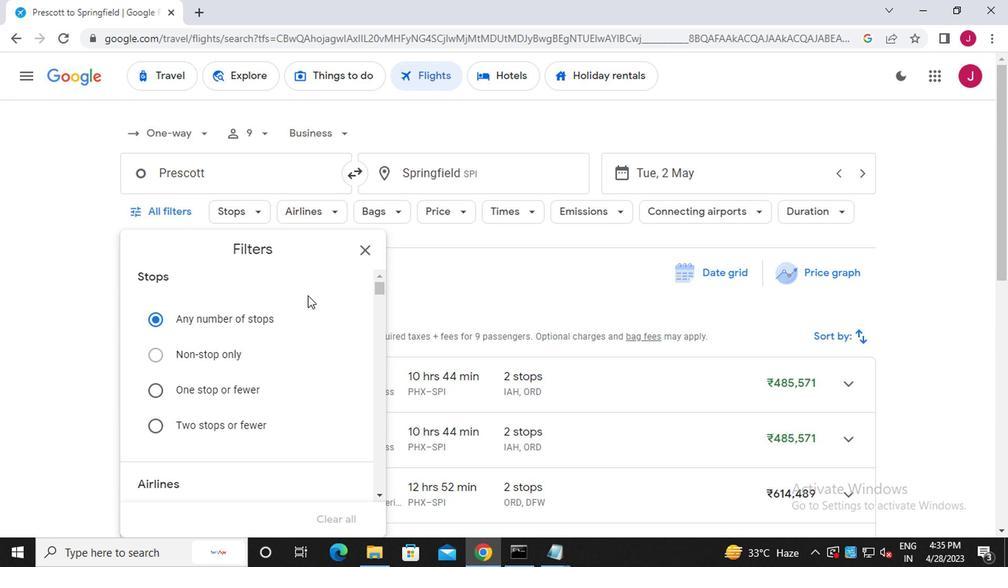 
Action: Mouse scrolled (305, 294) with delta (0, -1)
Screenshot: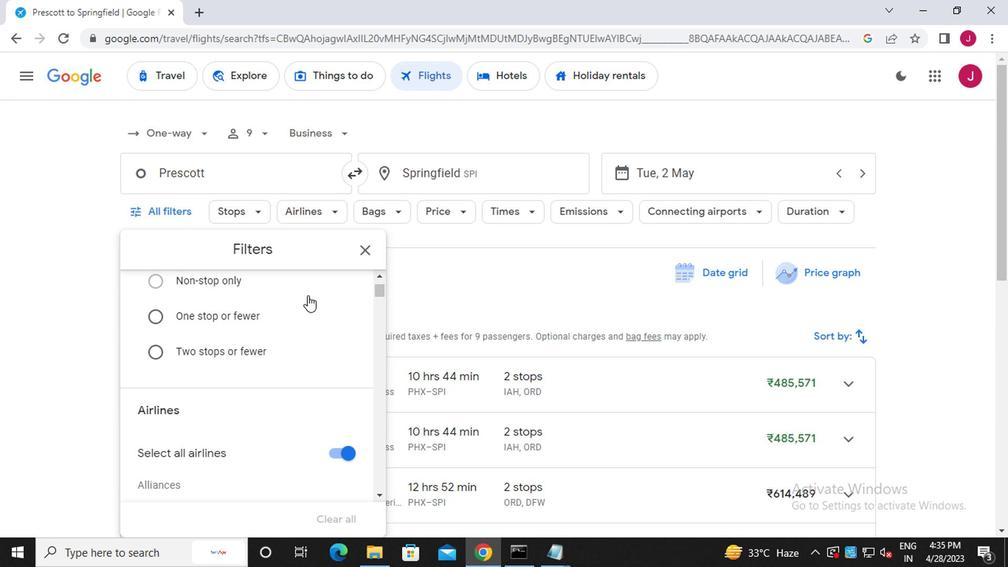 
Action: Mouse scrolled (305, 294) with delta (0, -1)
Screenshot: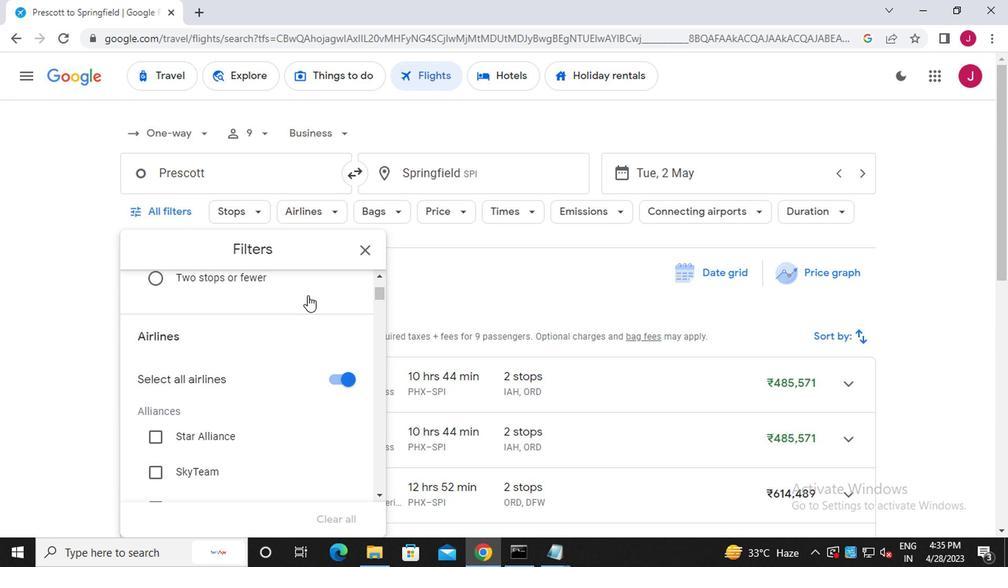
Action: Mouse moved to (332, 309)
Screenshot: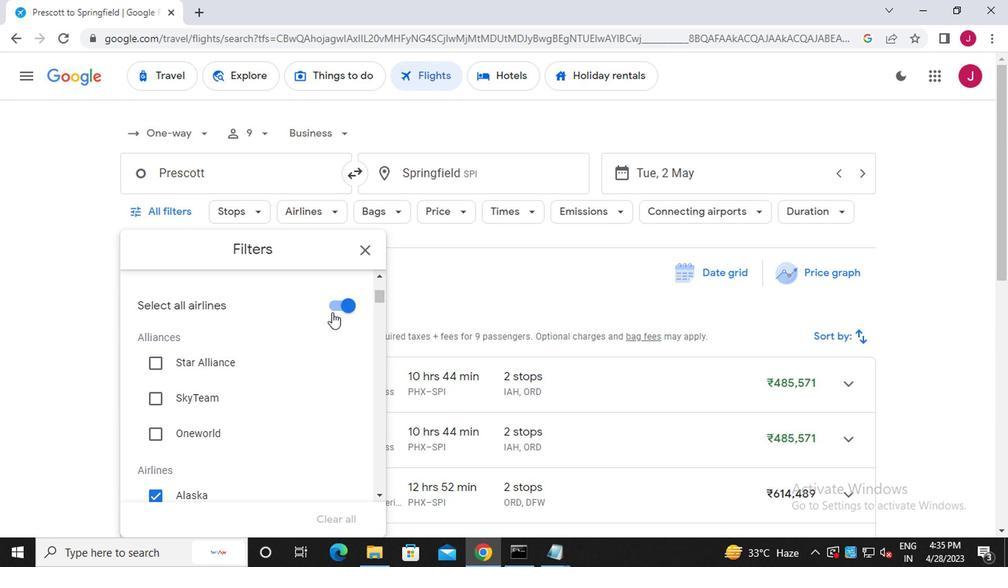 
Action: Mouse pressed left at (332, 309)
Screenshot: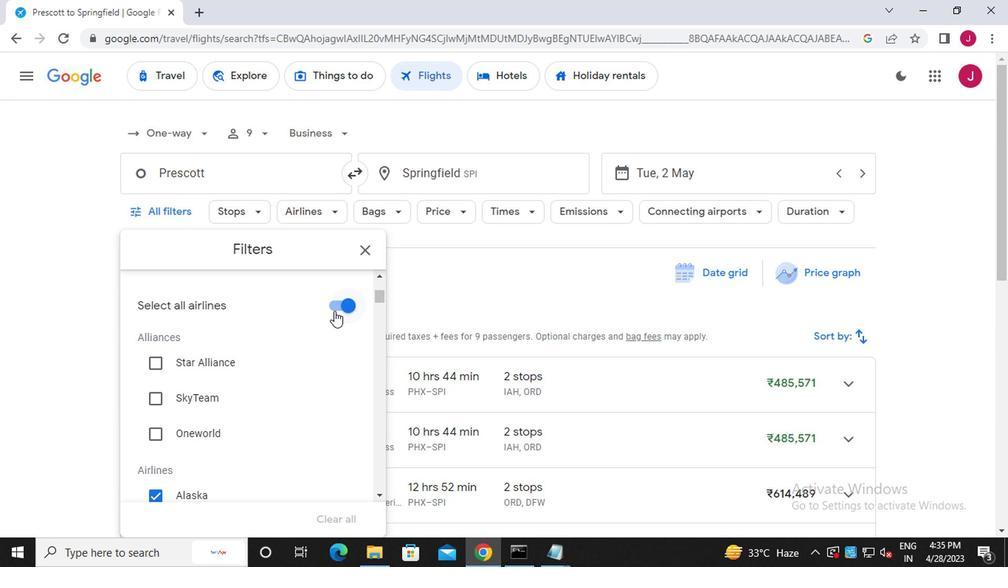 
Action: Mouse moved to (301, 323)
Screenshot: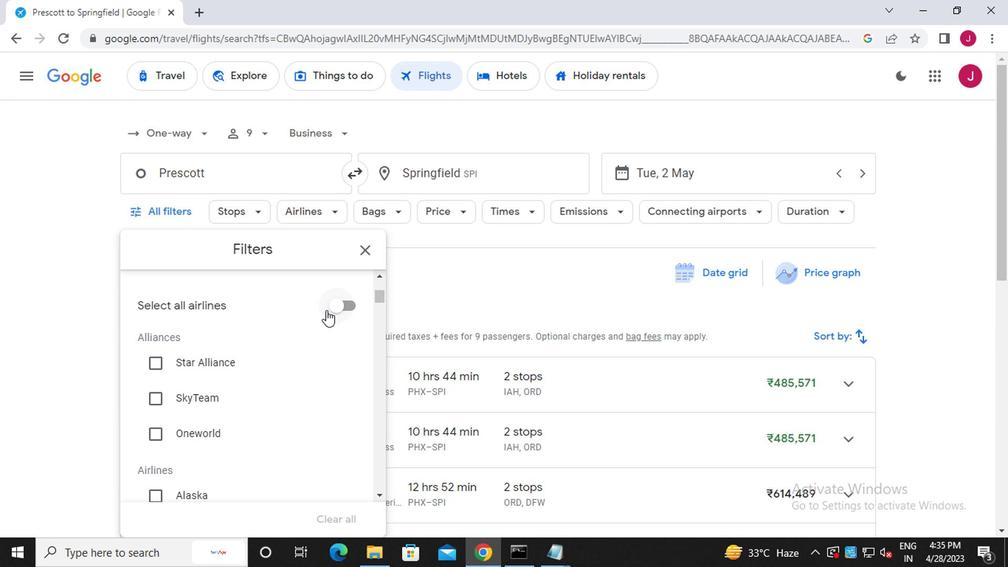 
Action: Mouse scrolled (301, 322) with delta (0, -1)
Screenshot: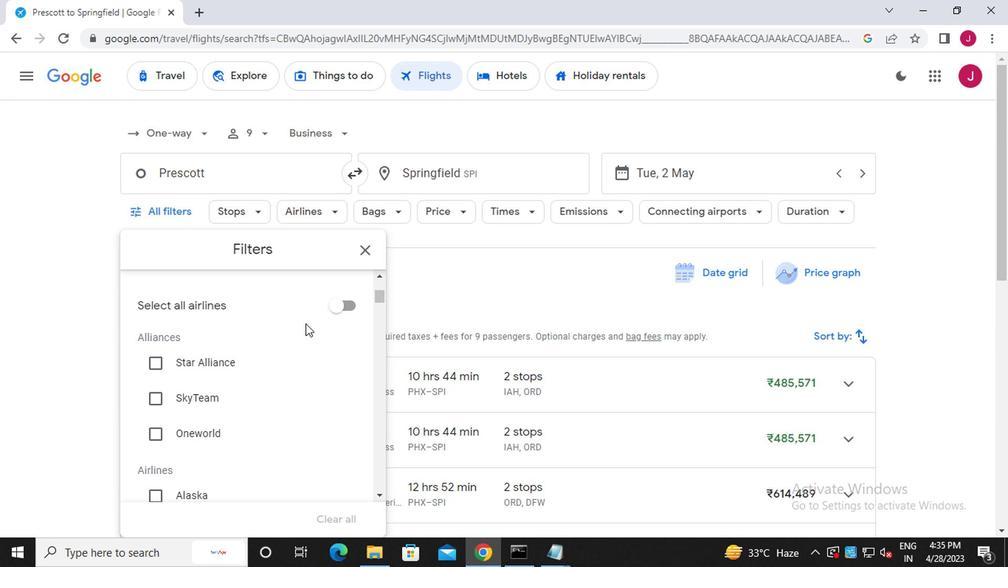 
Action: Mouse scrolled (301, 322) with delta (0, -1)
Screenshot: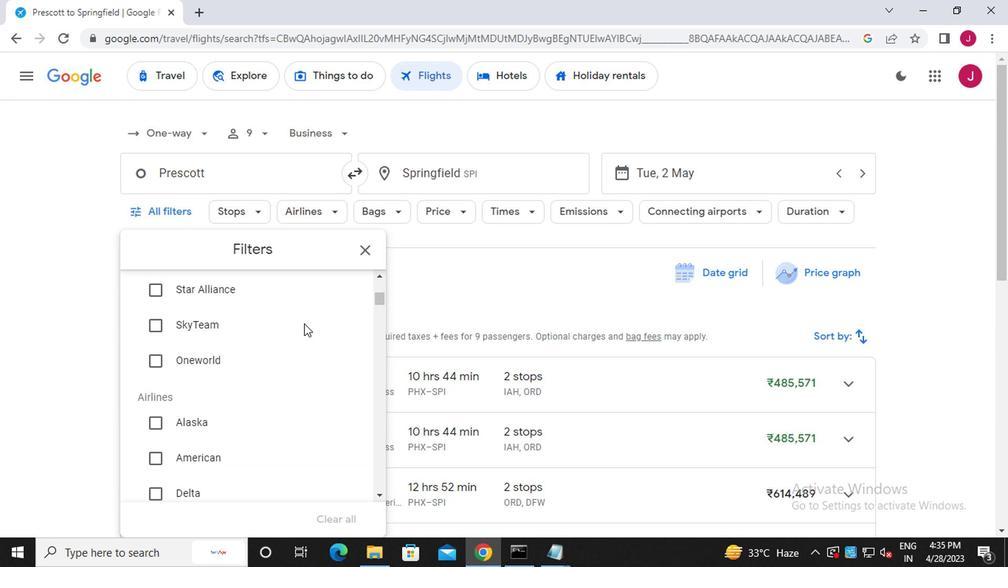 
Action: Mouse scrolled (301, 322) with delta (0, -1)
Screenshot: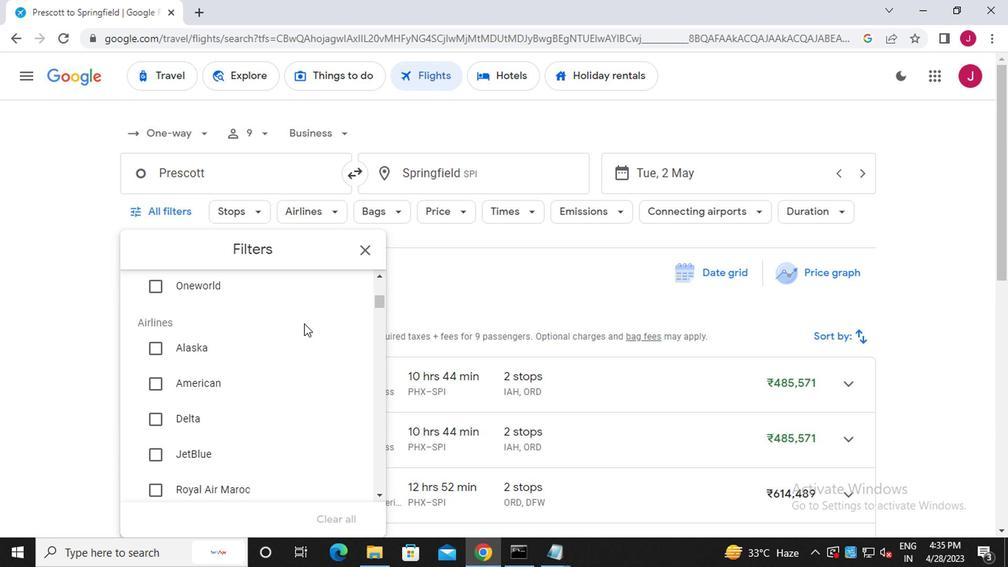 
Action: Mouse scrolled (301, 322) with delta (0, -1)
Screenshot: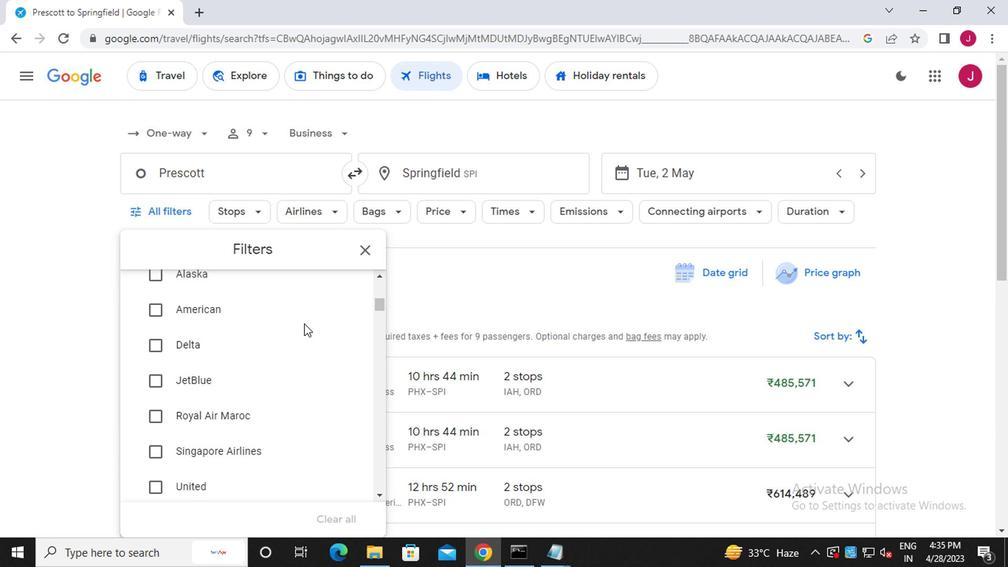 
Action: Mouse moved to (230, 322)
Screenshot: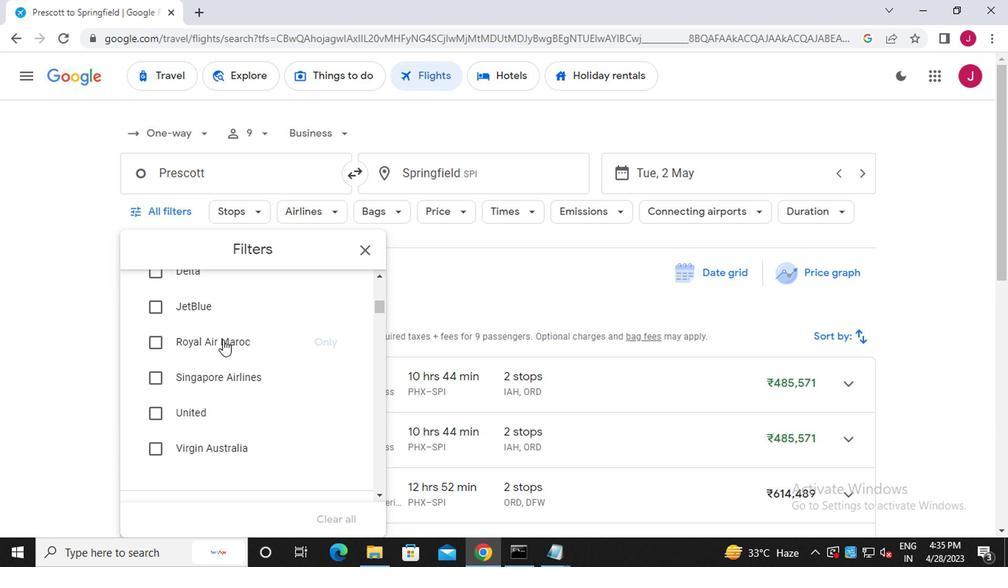 
Action: Mouse scrolled (230, 321) with delta (0, 0)
Screenshot: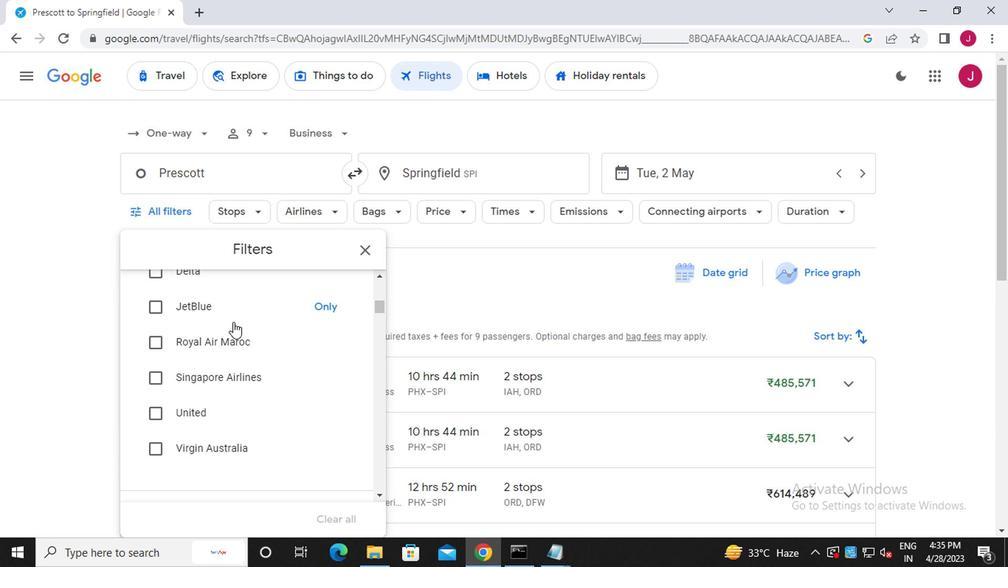 
Action: Mouse moved to (230, 322)
Screenshot: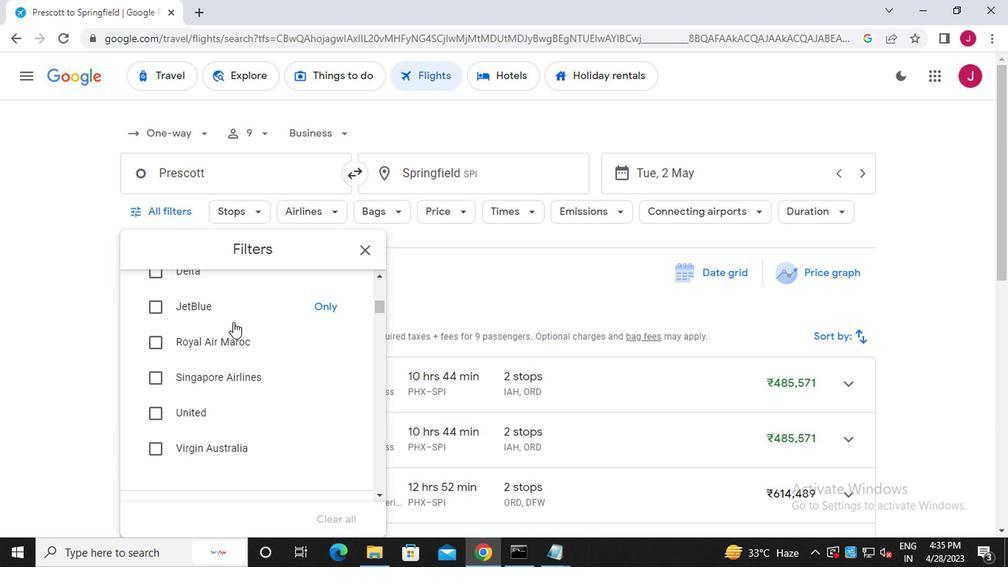 
Action: Mouse scrolled (230, 321) with delta (0, 0)
Screenshot: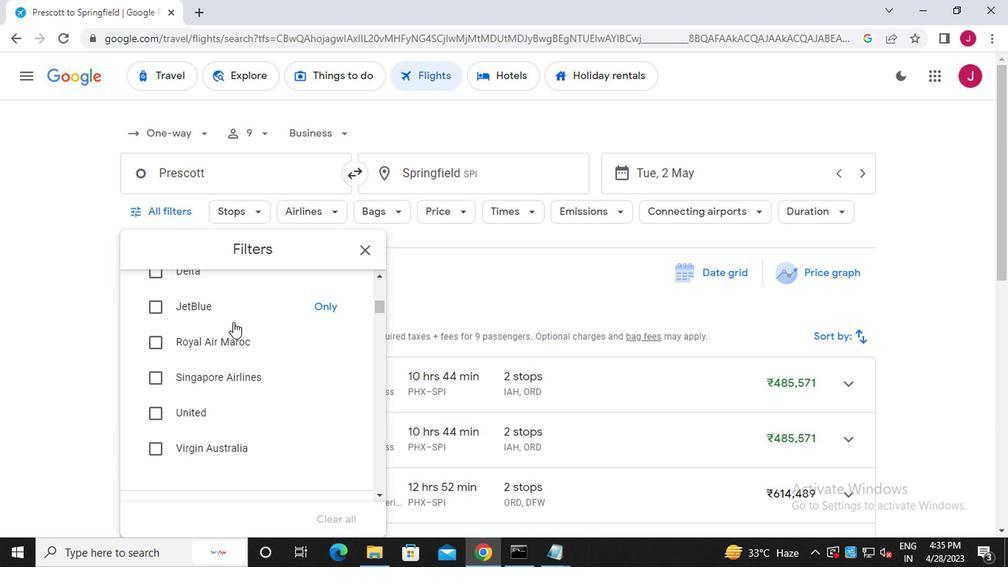 
Action: Mouse moved to (235, 332)
Screenshot: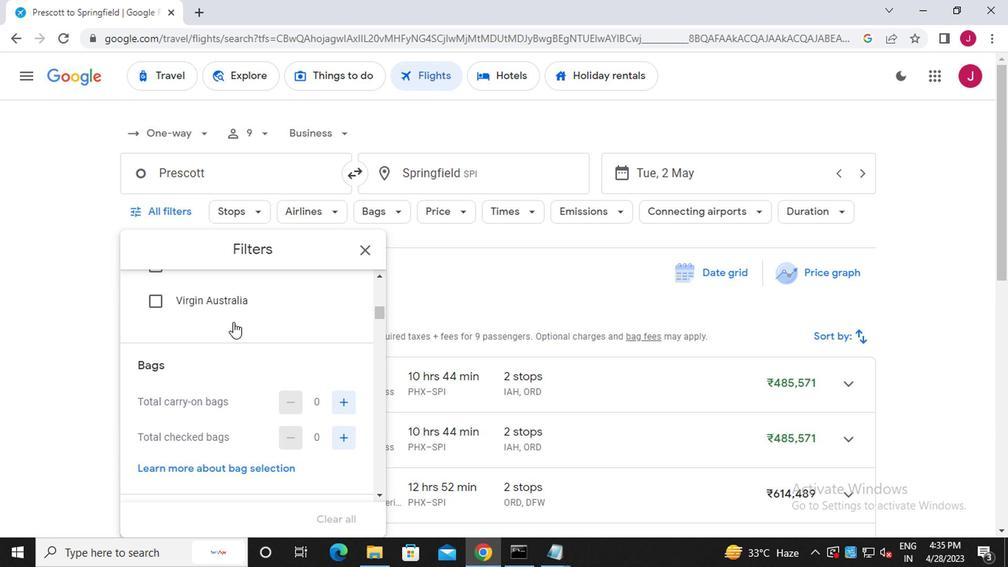 
Action: Mouse scrolled (235, 331) with delta (0, -1)
Screenshot: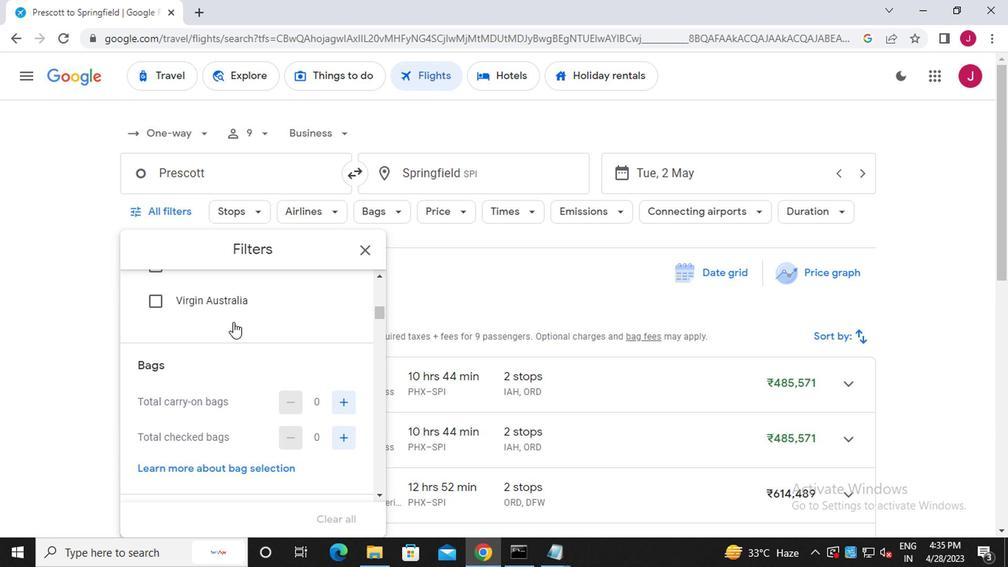 
Action: Mouse moved to (346, 330)
Screenshot: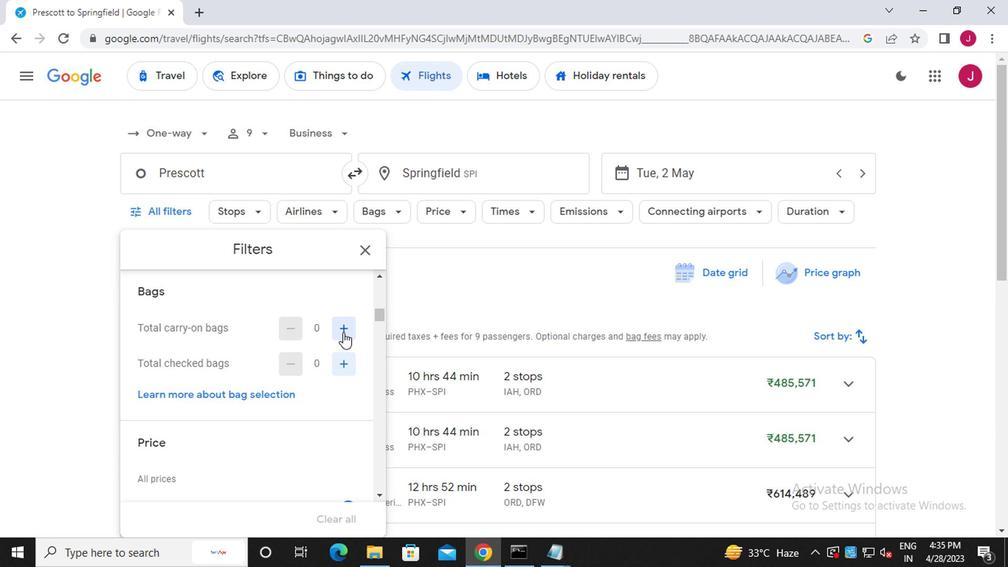 
Action: Mouse pressed left at (346, 330)
Screenshot: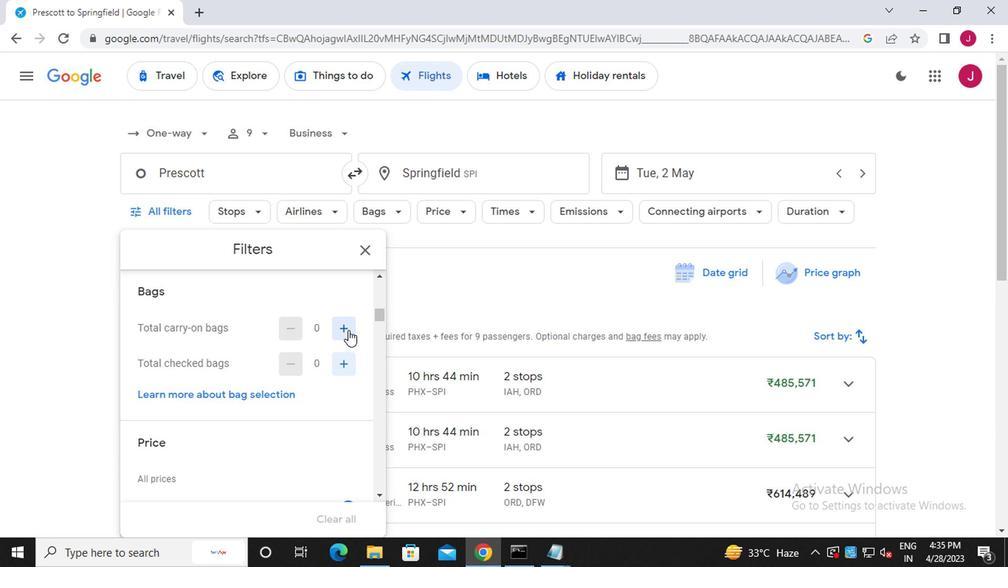 
Action: Mouse pressed left at (346, 330)
Screenshot: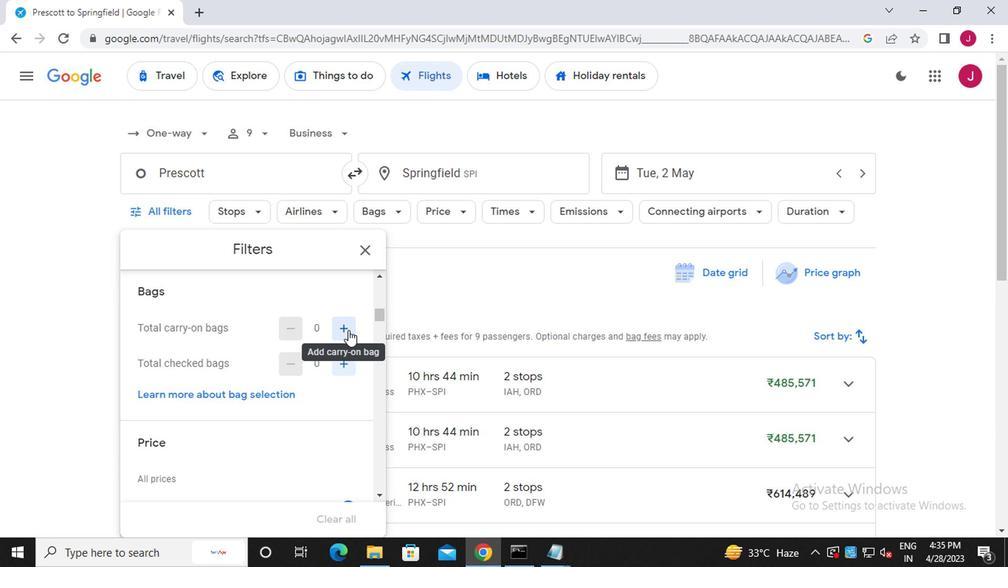 
Action: Mouse moved to (347, 330)
Screenshot: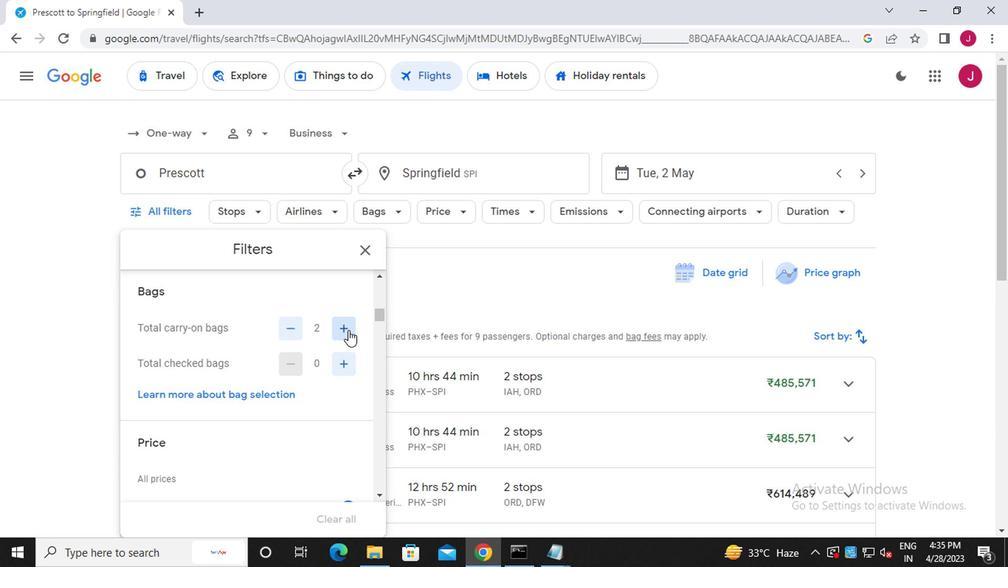 
Action: Mouse scrolled (347, 329) with delta (0, 0)
Screenshot: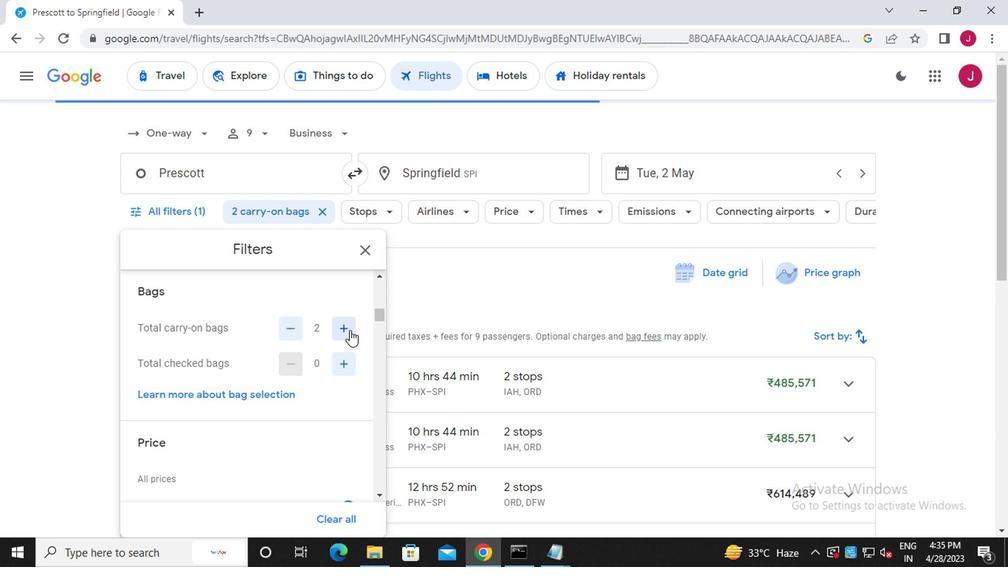 
Action: Mouse scrolled (347, 329) with delta (0, 0)
Screenshot: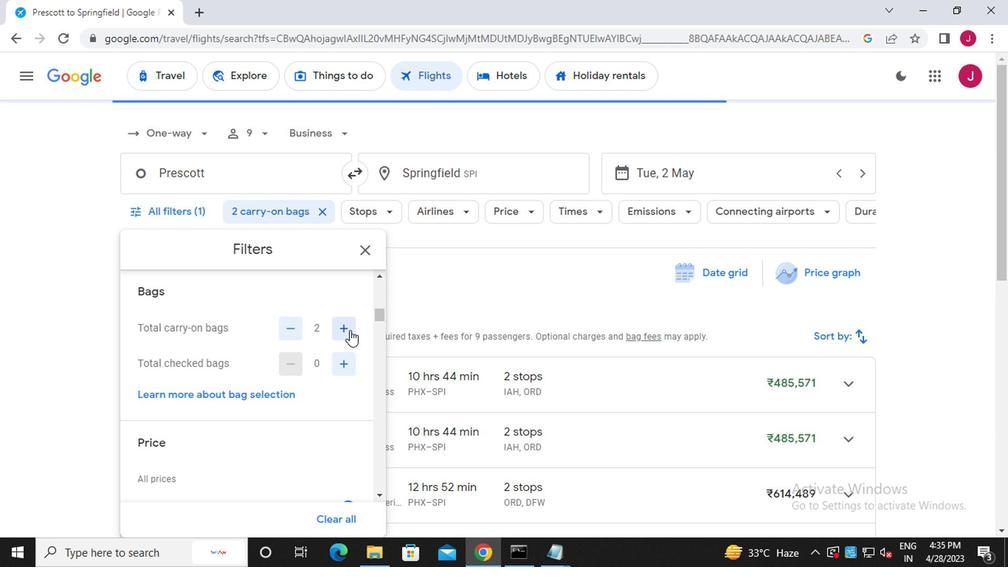 
Action: Mouse moved to (342, 356)
Screenshot: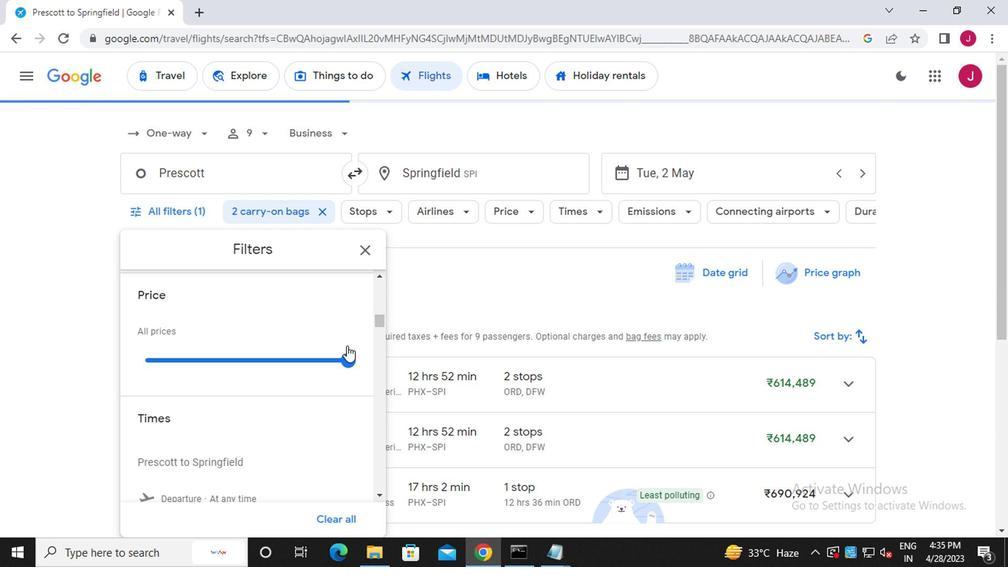 
Action: Mouse pressed left at (342, 356)
Screenshot: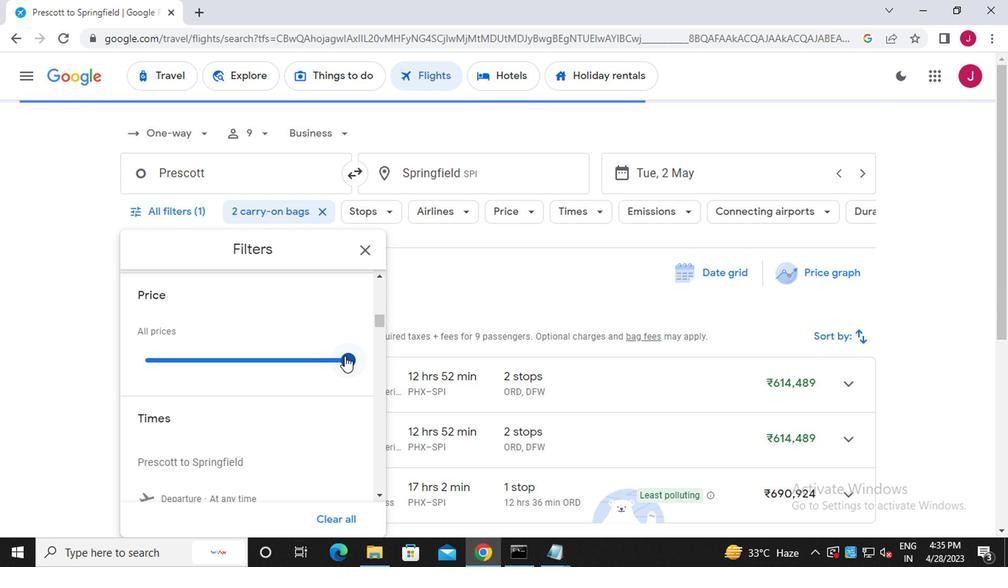 
Action: Mouse moved to (143, 358)
Screenshot: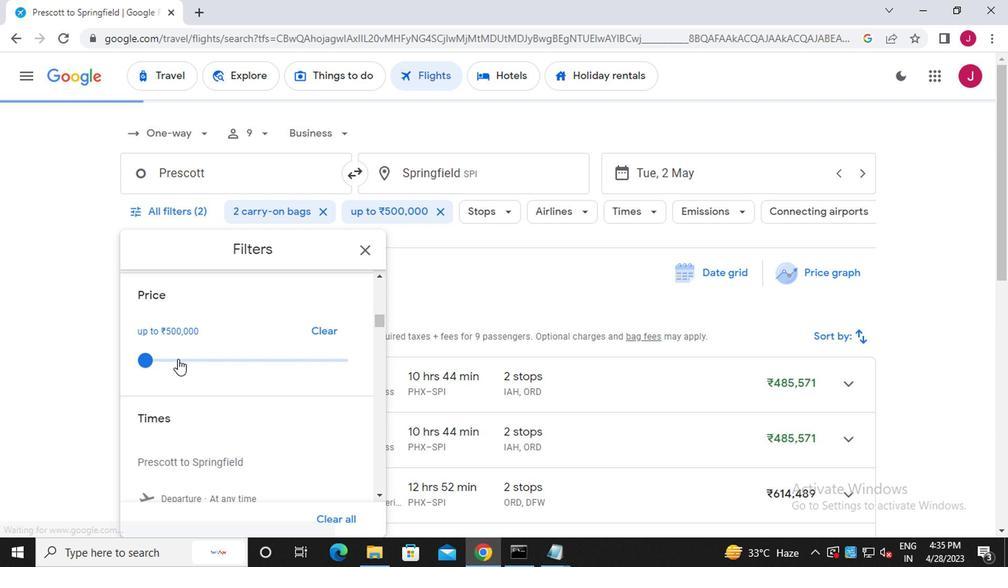 
Action: Mouse pressed left at (143, 358)
Screenshot: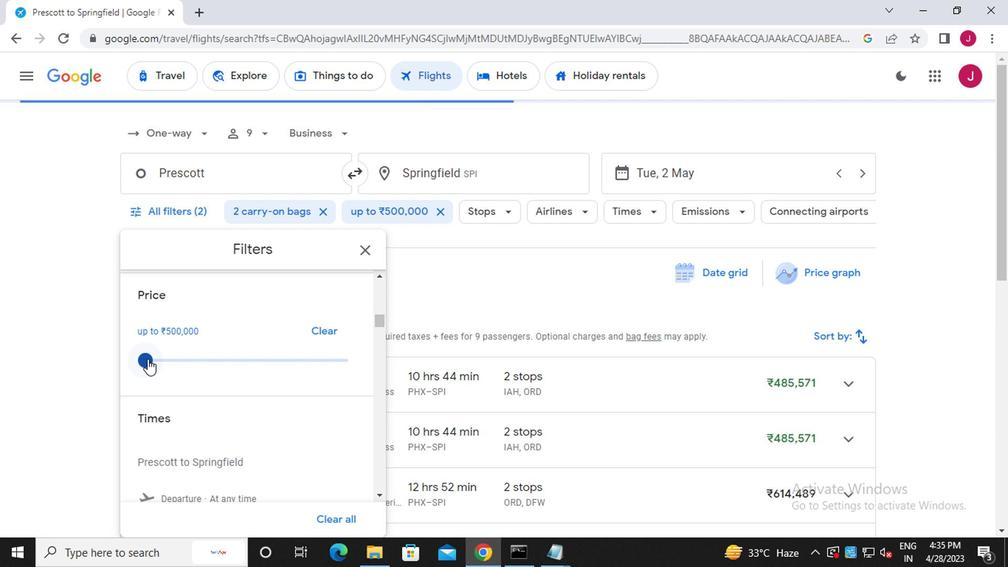 
Action: Mouse moved to (275, 322)
Screenshot: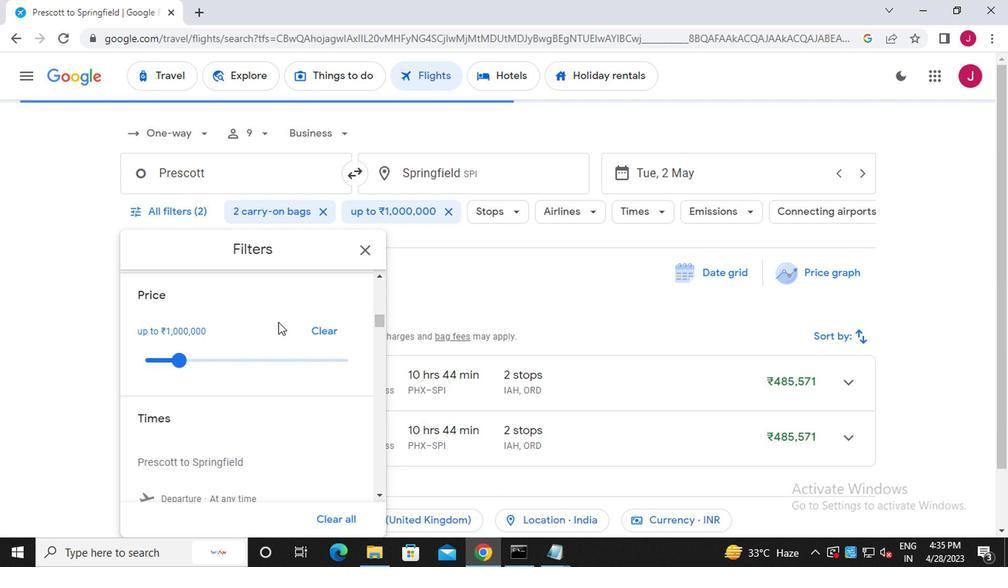 
Action: Mouse scrolled (275, 321) with delta (0, 0)
Screenshot: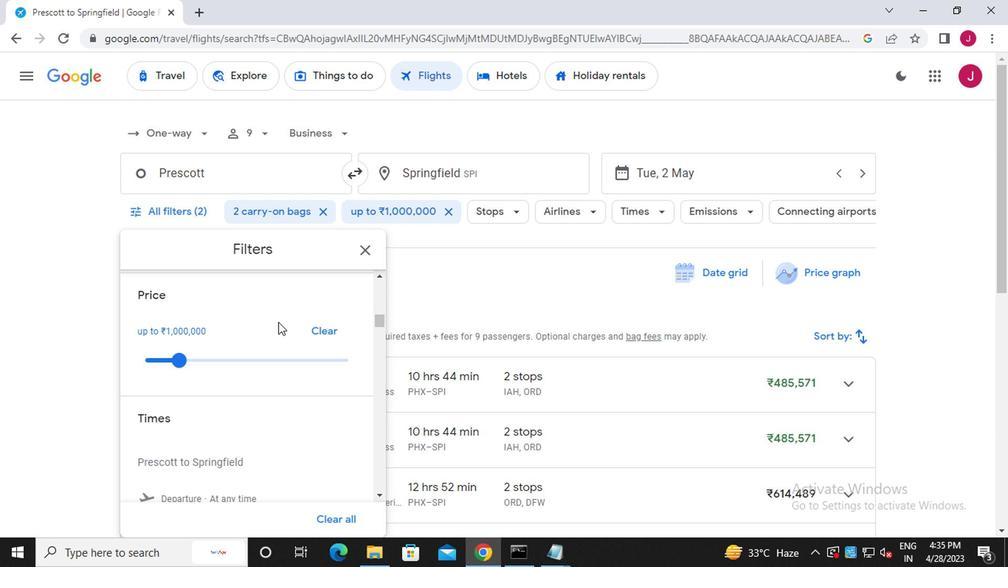 
Action: Mouse scrolled (275, 321) with delta (0, 0)
Screenshot: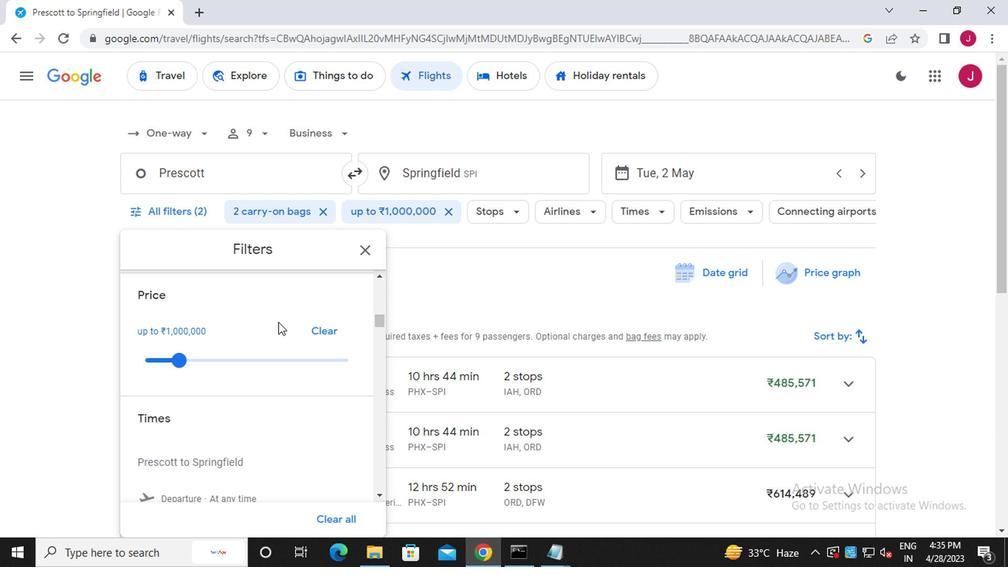 
Action: Mouse moved to (142, 377)
Screenshot: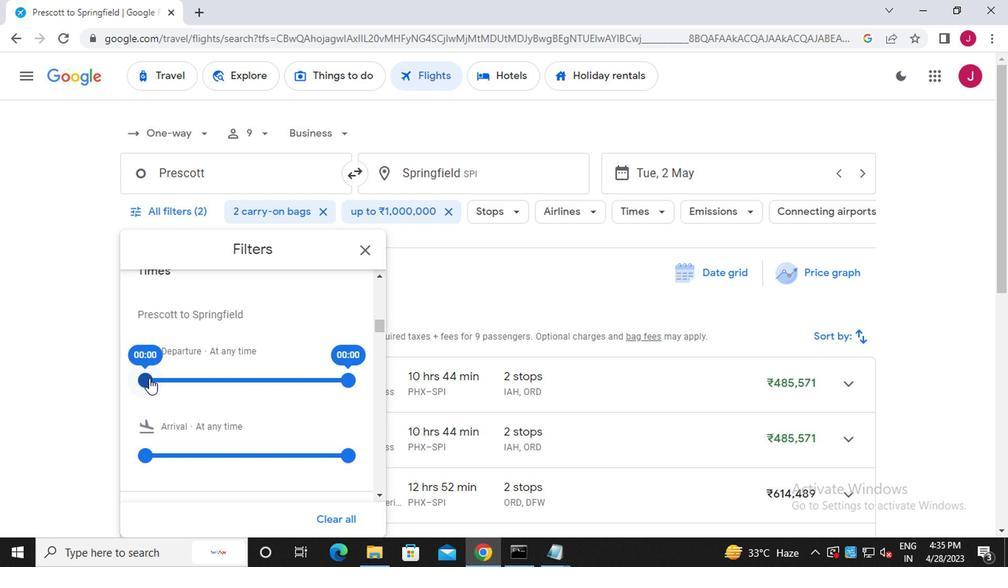 
Action: Mouse pressed left at (142, 377)
Screenshot: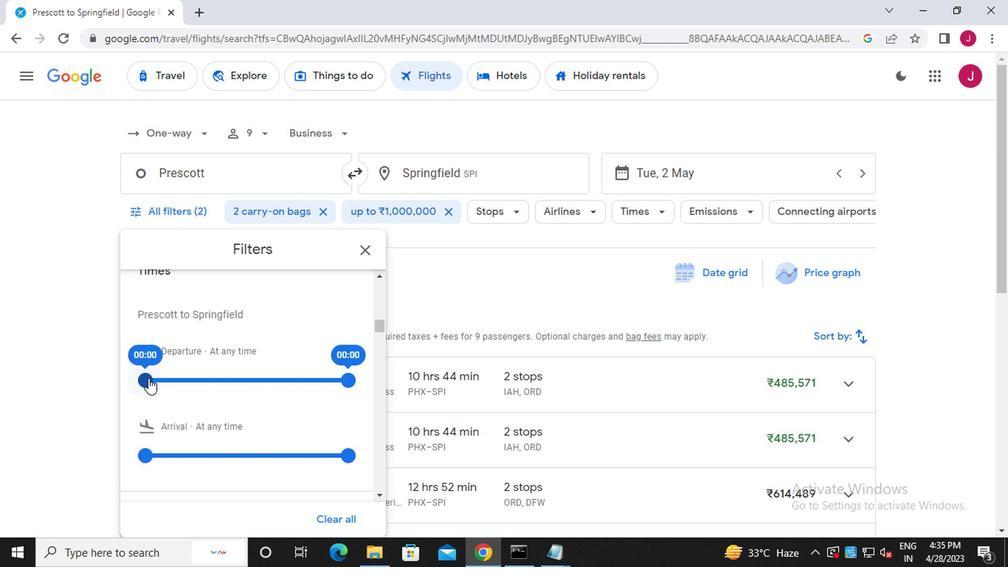 
Action: Mouse moved to (349, 380)
Screenshot: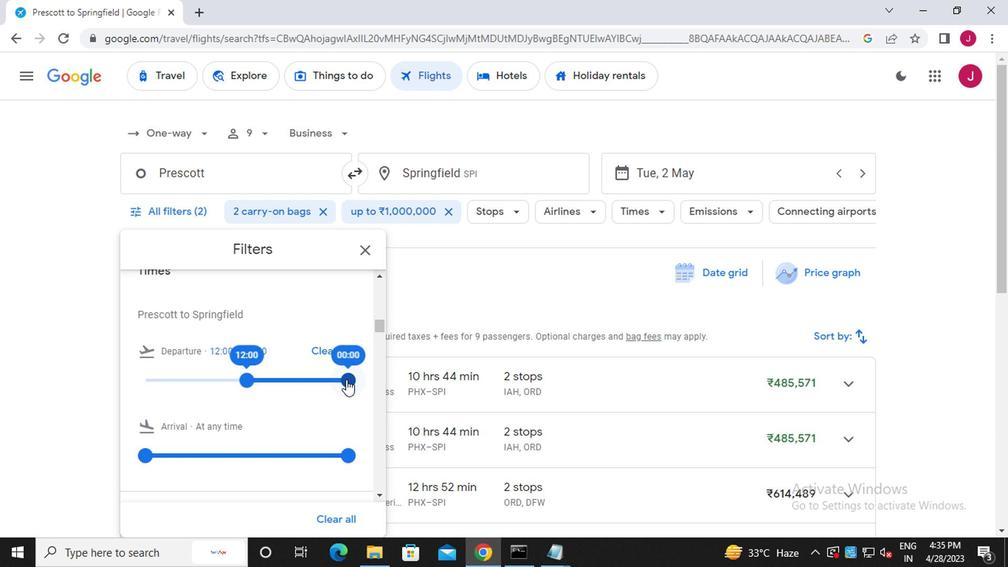 
Action: Mouse pressed left at (349, 380)
Screenshot: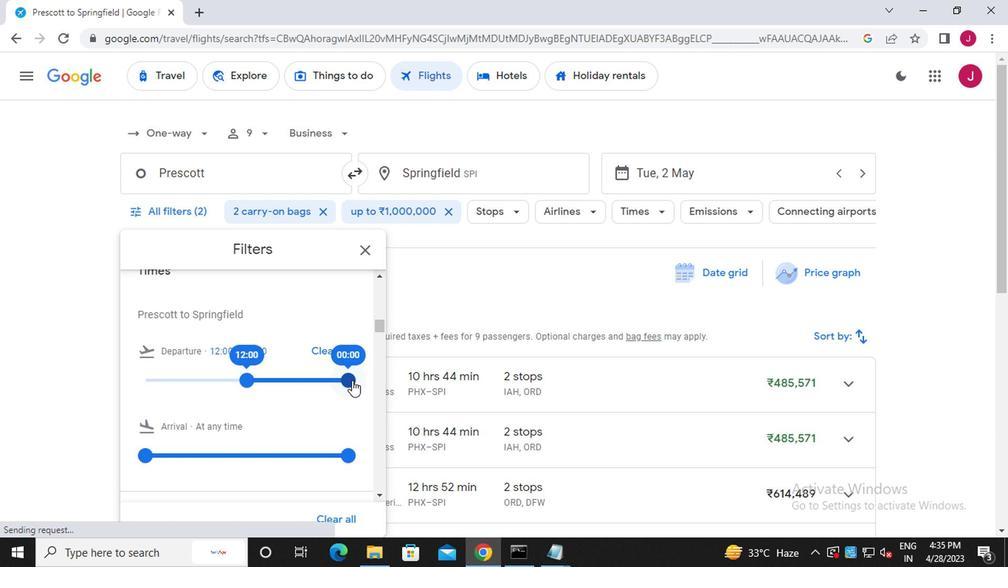 
Action: Mouse moved to (360, 249)
Screenshot: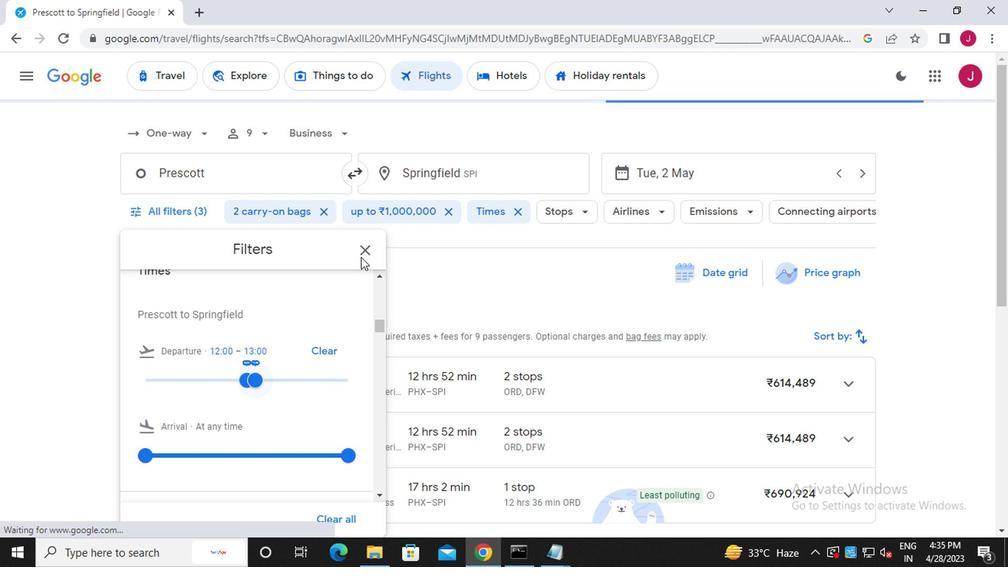 
Action: Mouse pressed left at (360, 249)
Screenshot: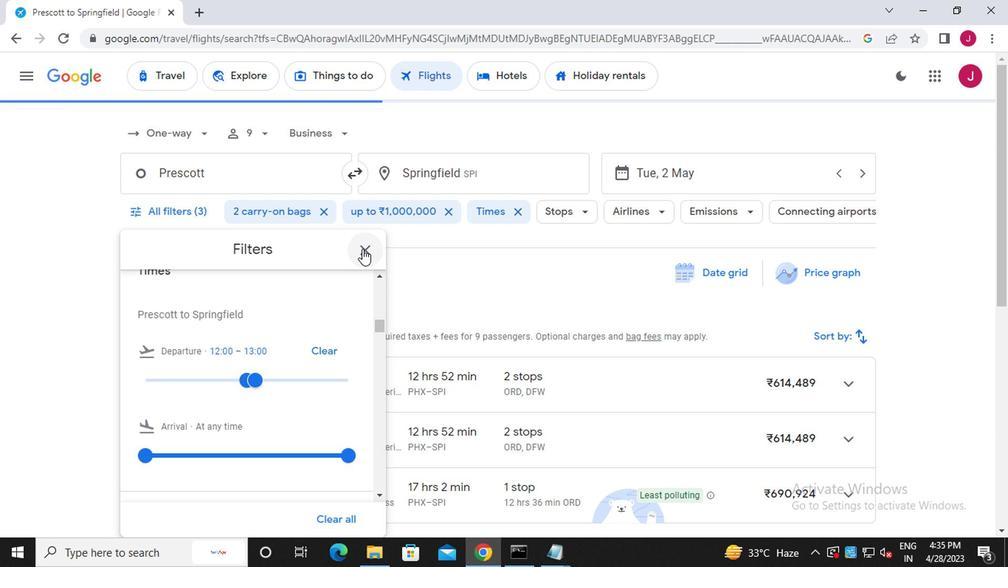 
Action: Mouse moved to (362, 249)
Screenshot: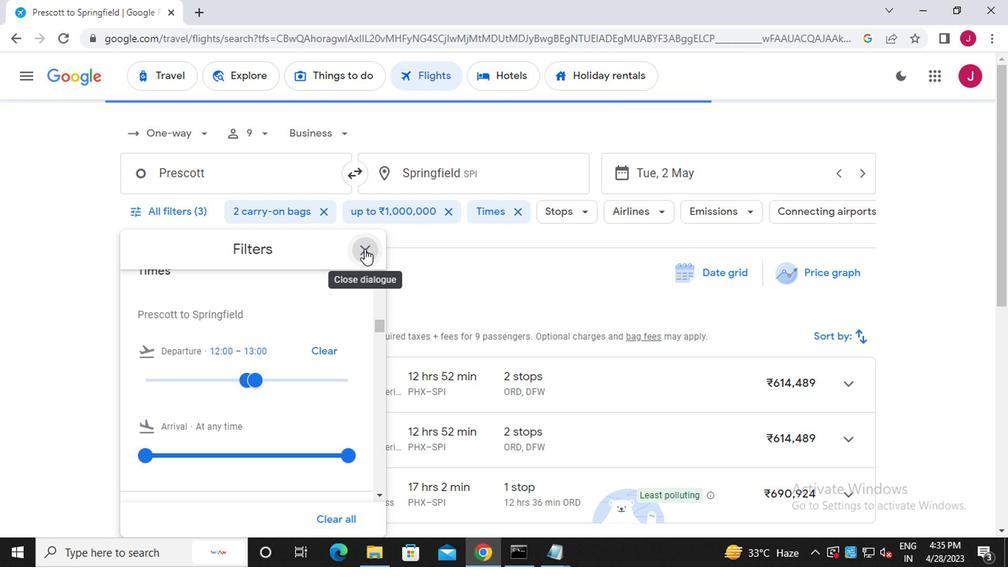 
